 Task: Reply to email with the signature Dana Mitchell with the subject 'Shipping confirmation' from softage.1@softage.net with the message 'Can you provide me with a list of the project stakeholders and their roles?'
Action: Mouse moved to (1021, 262)
Screenshot: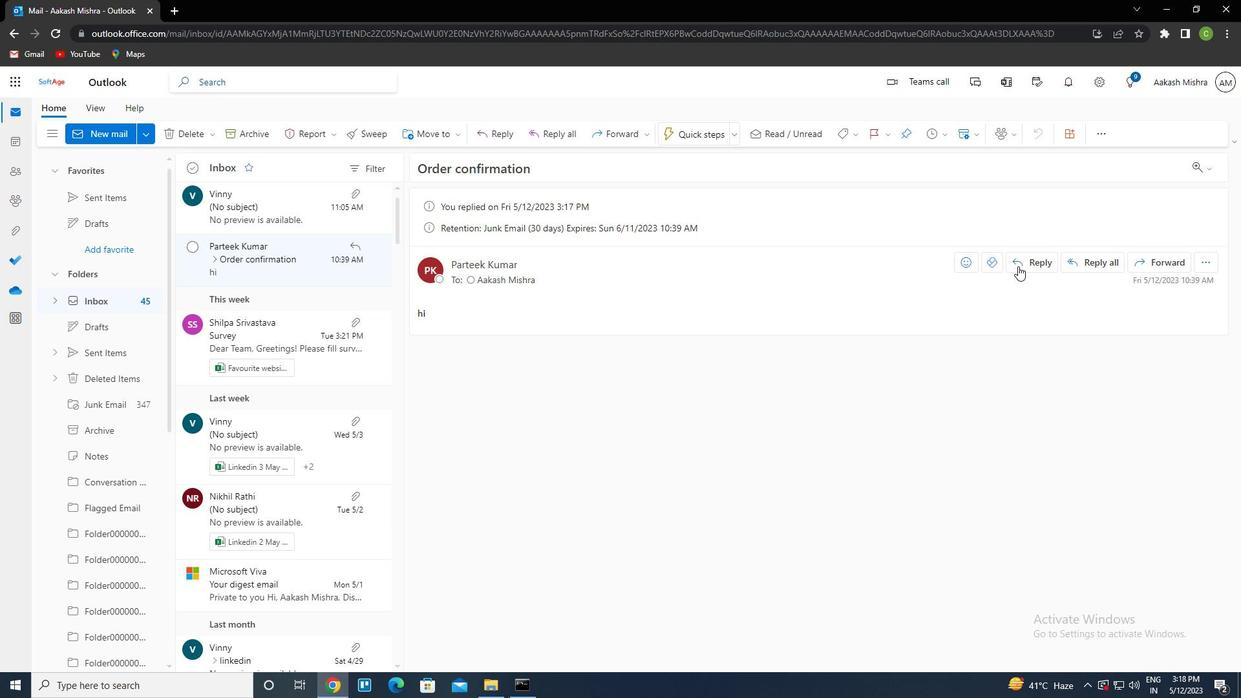 
Action: Mouse pressed left at (1021, 262)
Screenshot: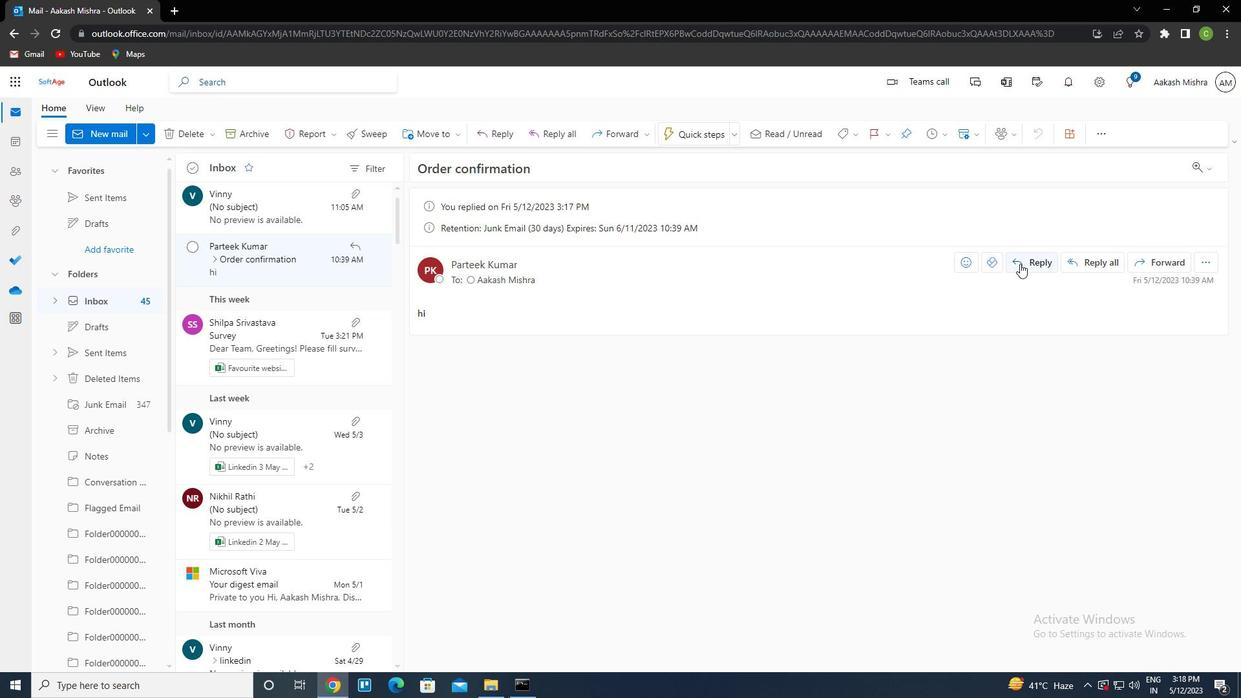 
Action: Mouse moved to (837, 138)
Screenshot: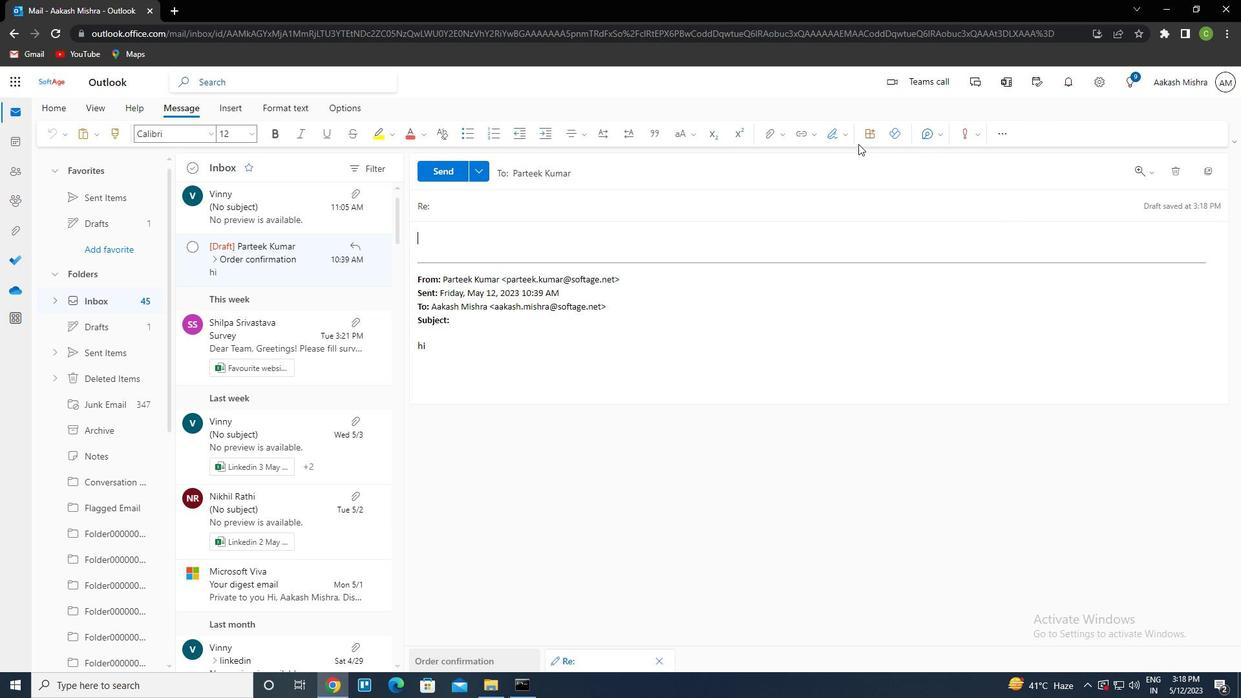 
Action: Mouse pressed left at (837, 138)
Screenshot: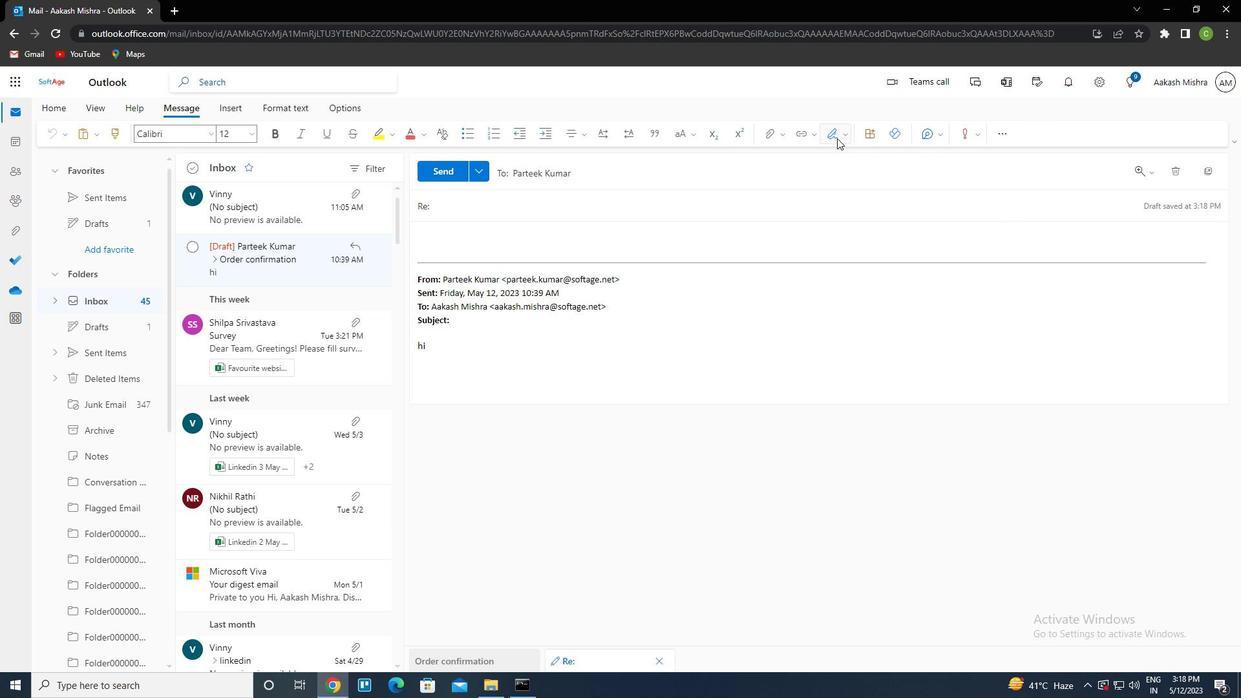 
Action: Mouse moved to (822, 186)
Screenshot: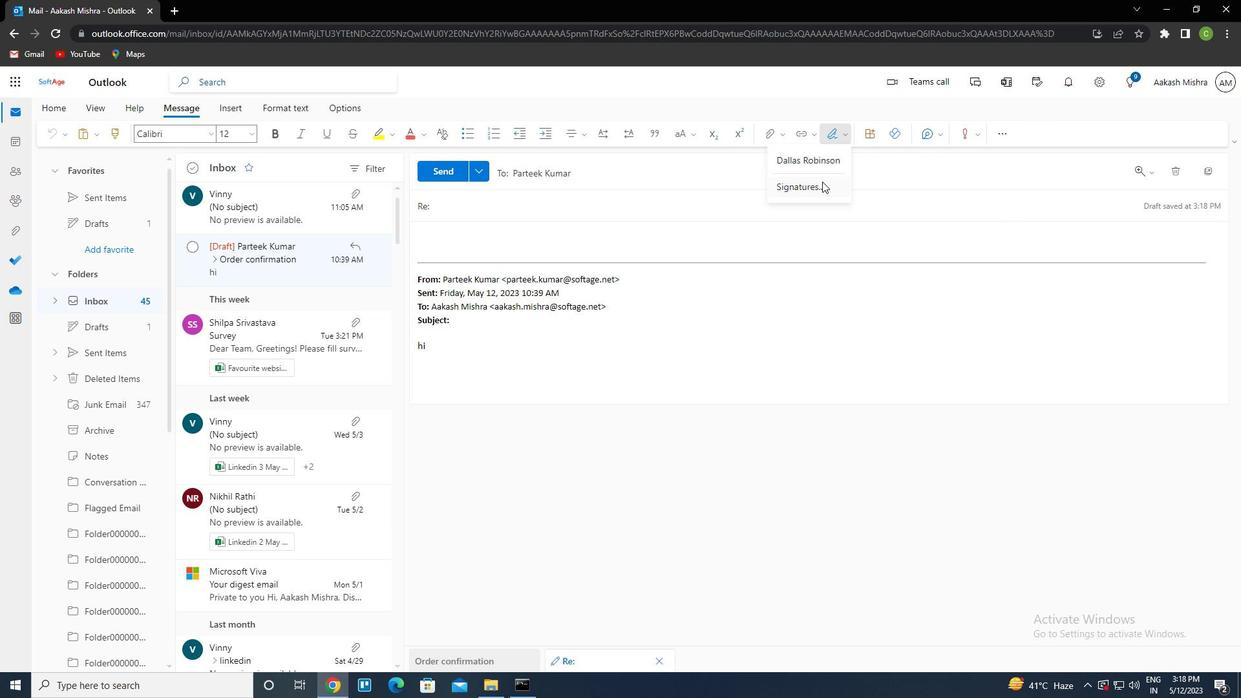 
Action: Mouse pressed left at (822, 186)
Screenshot: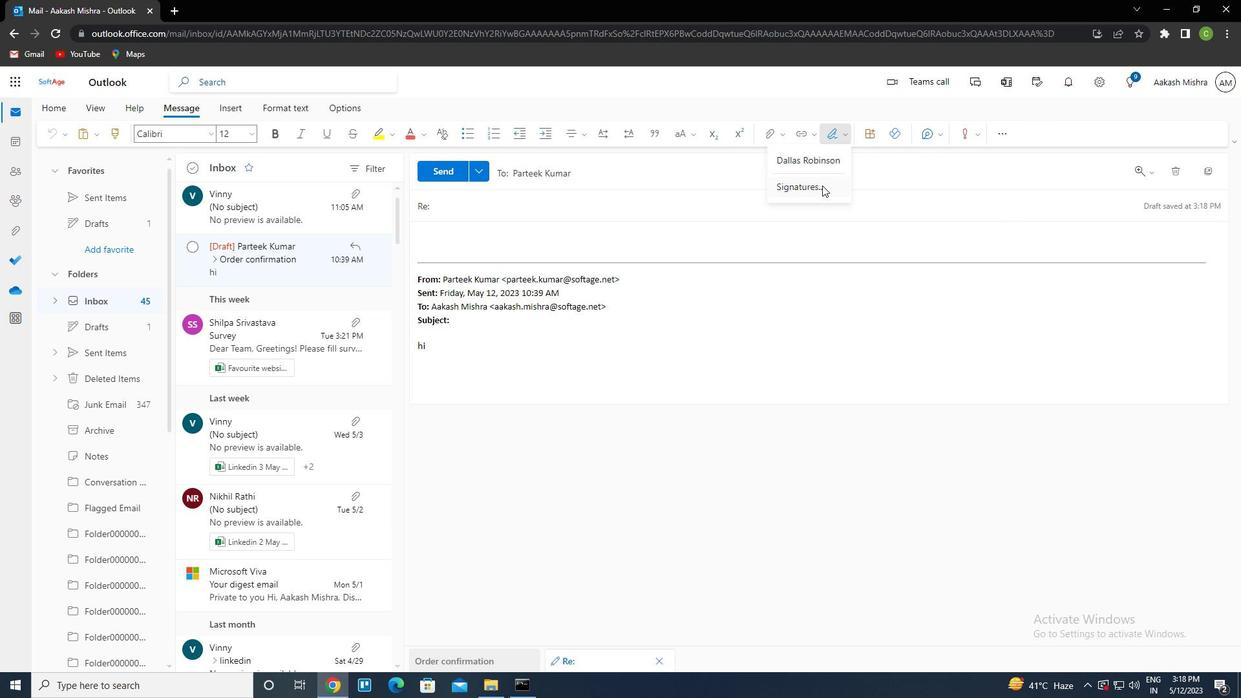 
Action: Mouse moved to (877, 240)
Screenshot: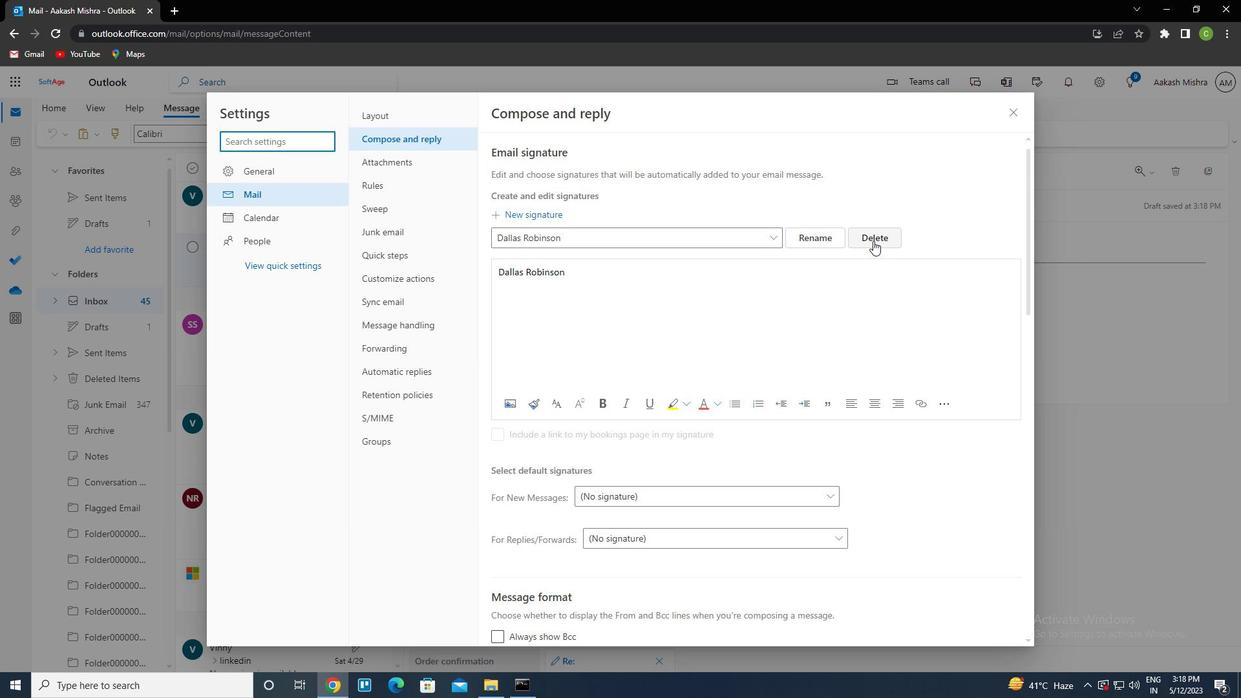 
Action: Mouse pressed left at (877, 240)
Screenshot: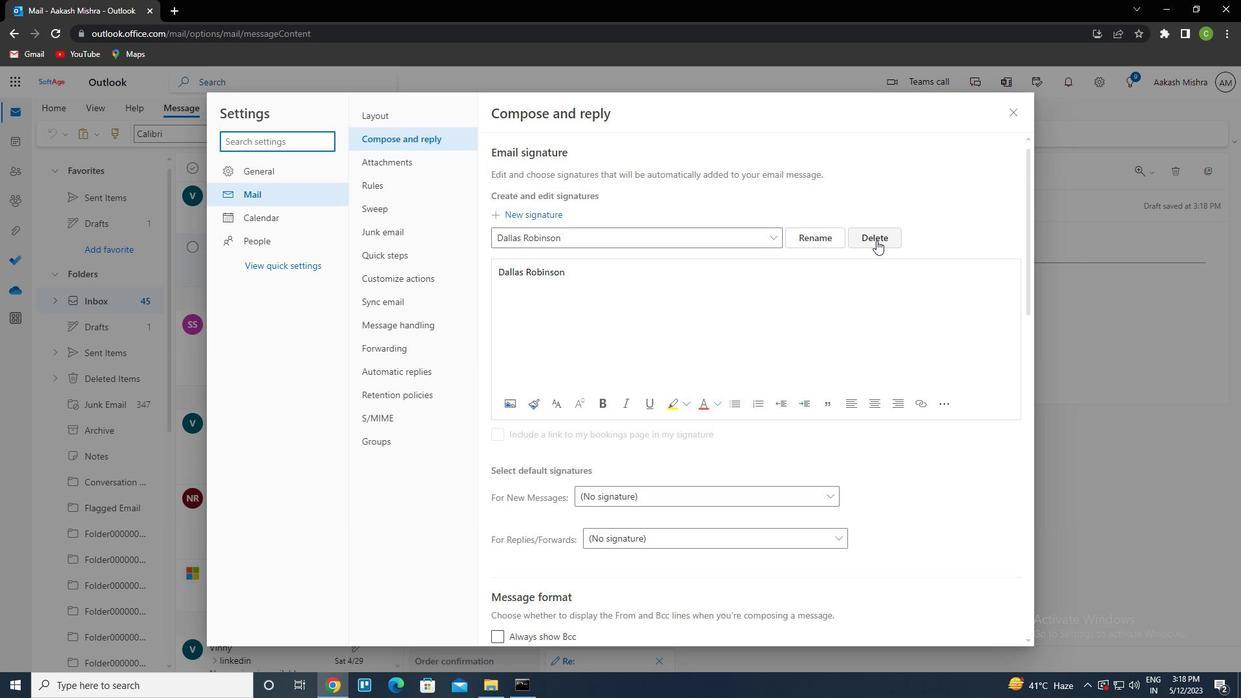 
Action: Mouse moved to (754, 238)
Screenshot: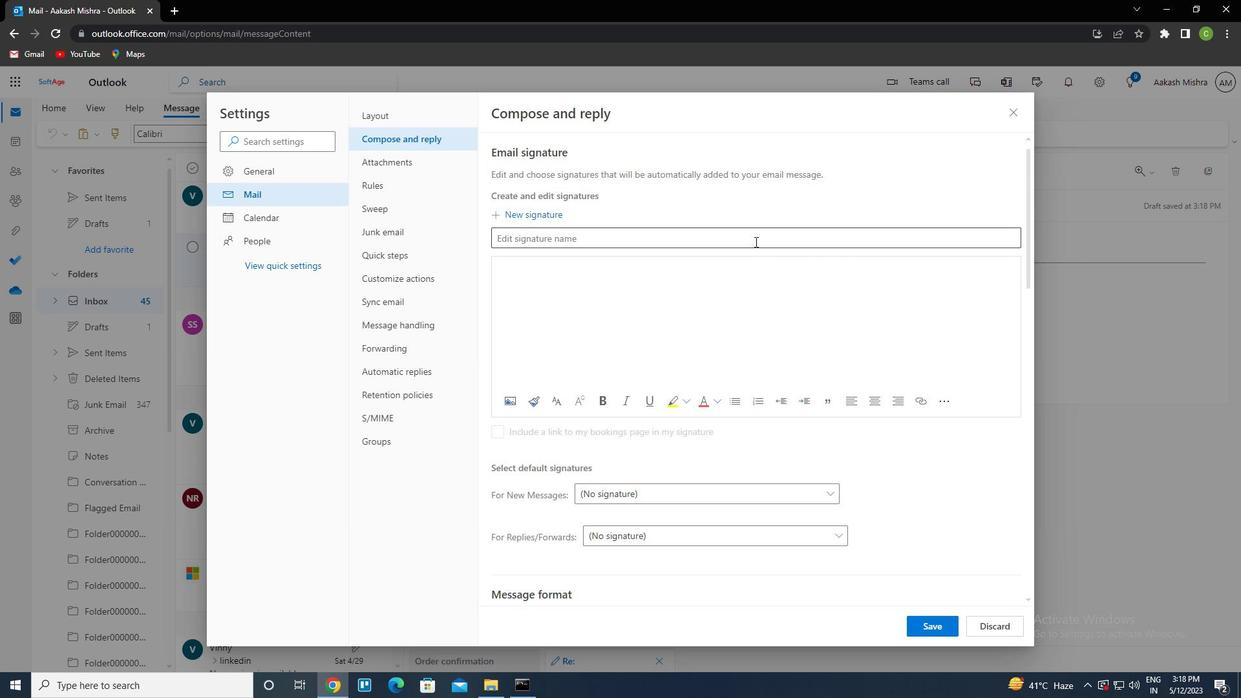 
Action: Mouse pressed left at (754, 238)
Screenshot: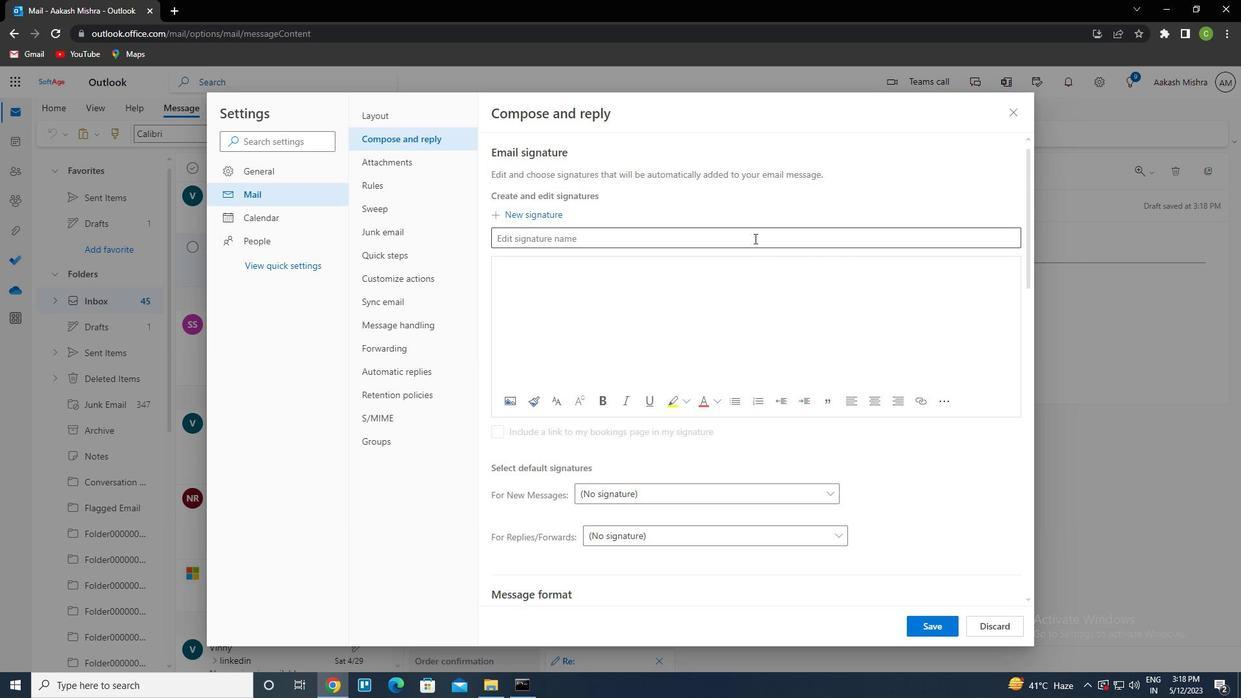 
Action: Key pressed <Key.caps_lock>d<Key.caps_lock>ana<Key.space><Key.caps_lock>m<Key.caps_lock>tchell<Key.tab><Key.caps_lock>d<Key.caps_lock>aa<Key.backspace>na<Key.space><Key.caps_lock>m<Key.caps_lock>tchell
Screenshot: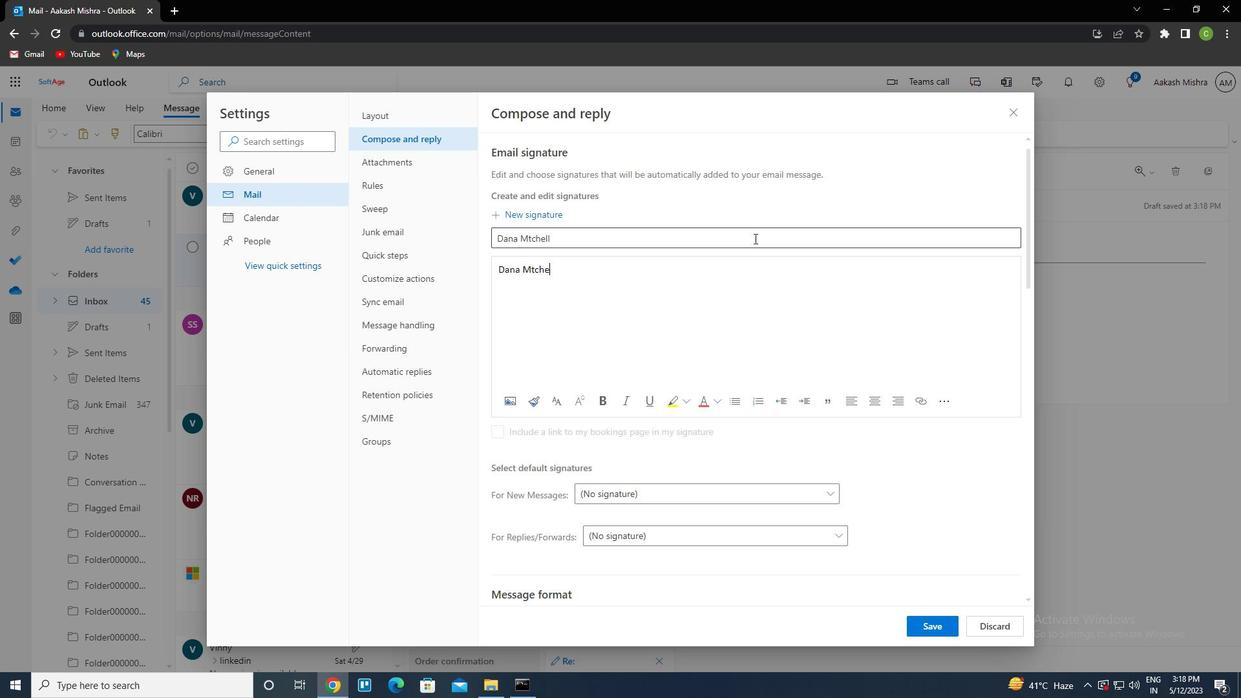 
Action: Mouse moved to (939, 629)
Screenshot: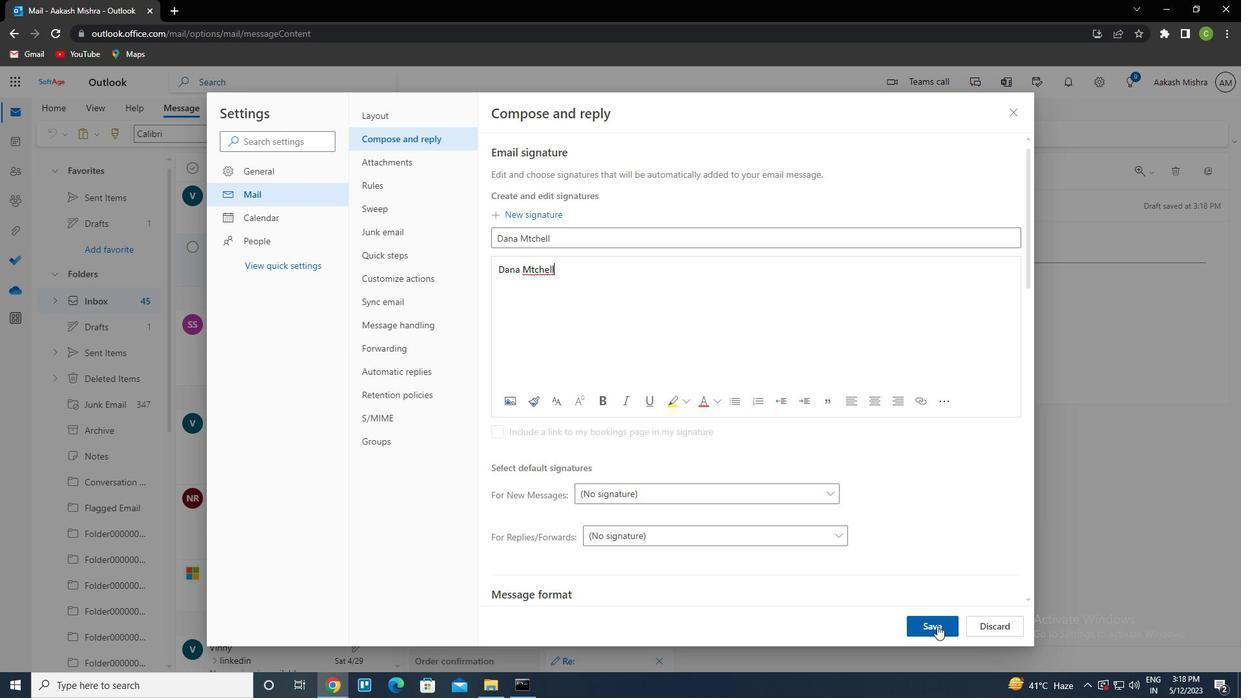 
Action: Mouse pressed left at (939, 629)
Screenshot: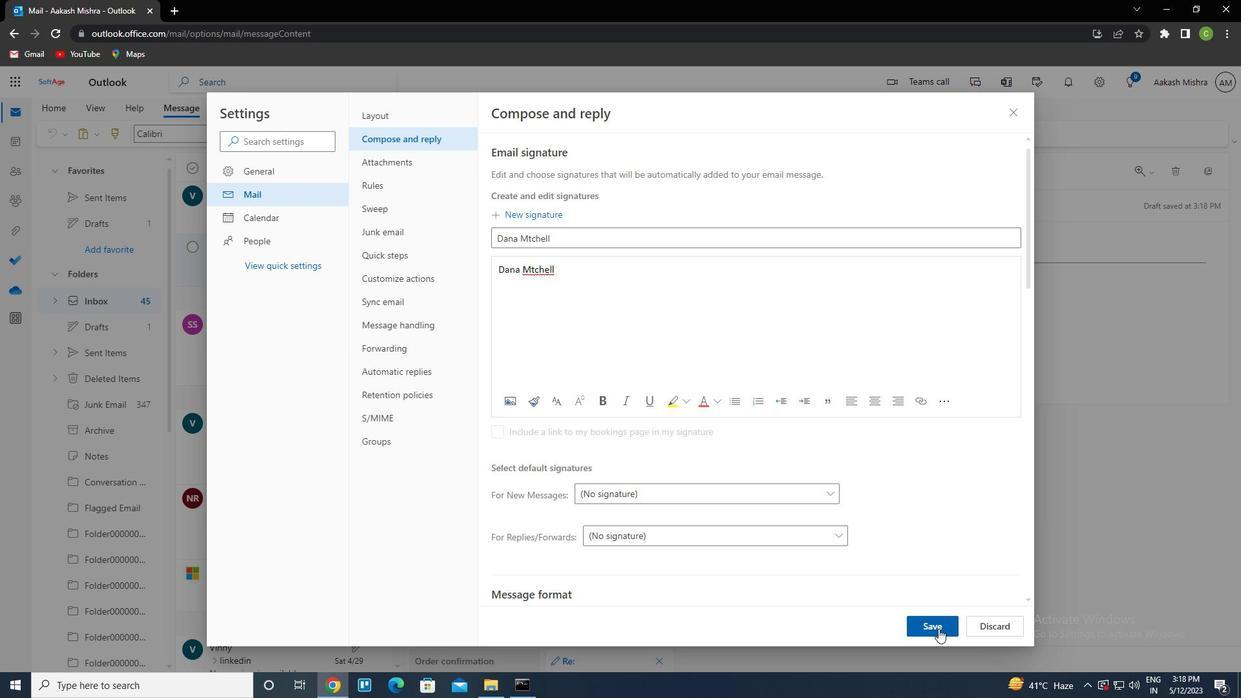 
Action: Mouse moved to (533, 271)
Screenshot: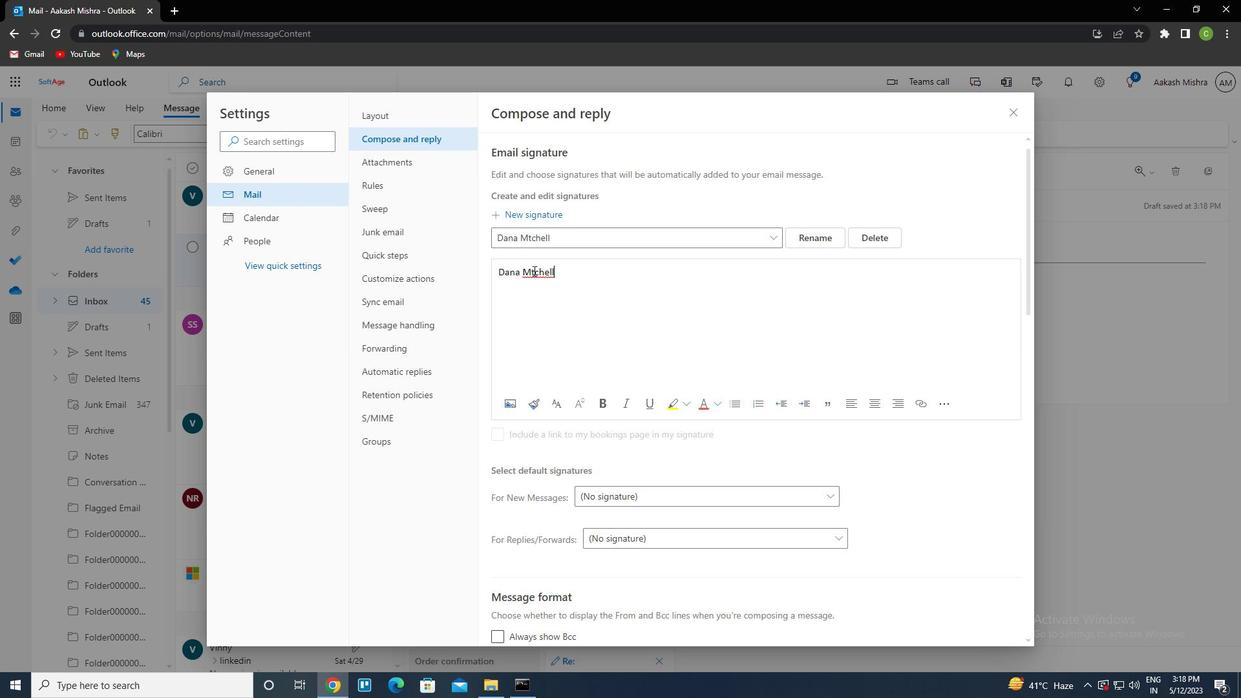 
Action: Mouse pressed left at (533, 271)
Screenshot: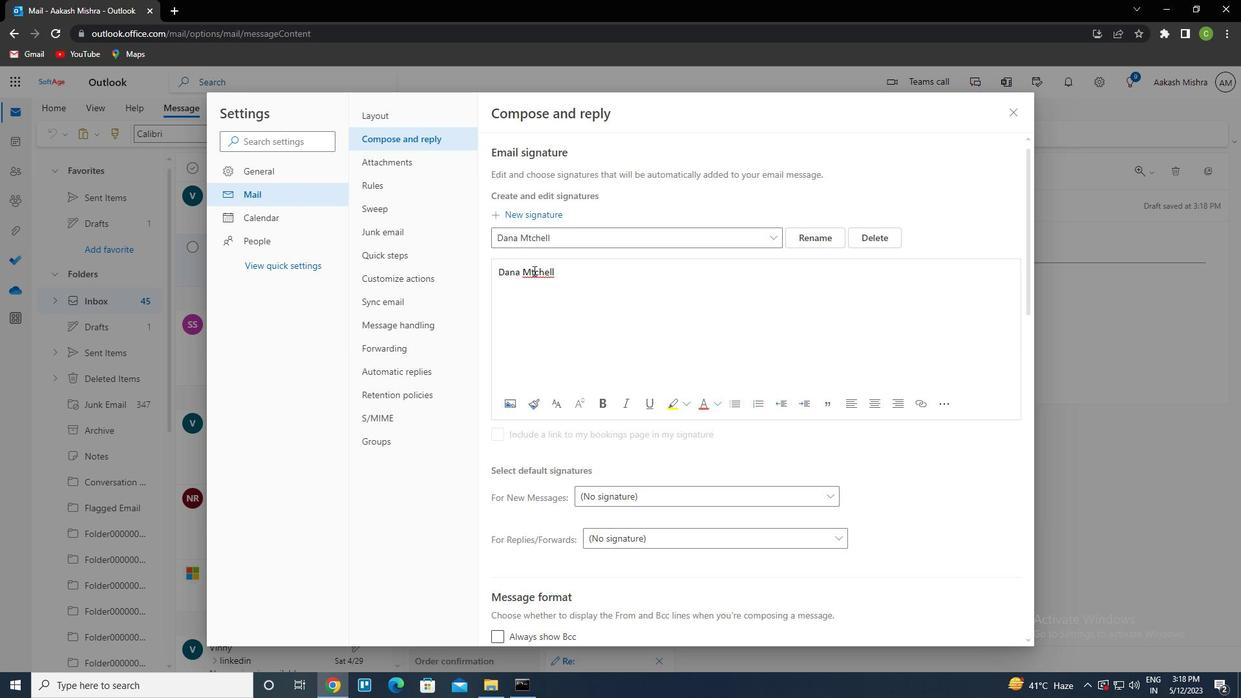 
Action: Mouse moved to (610, 311)
Screenshot: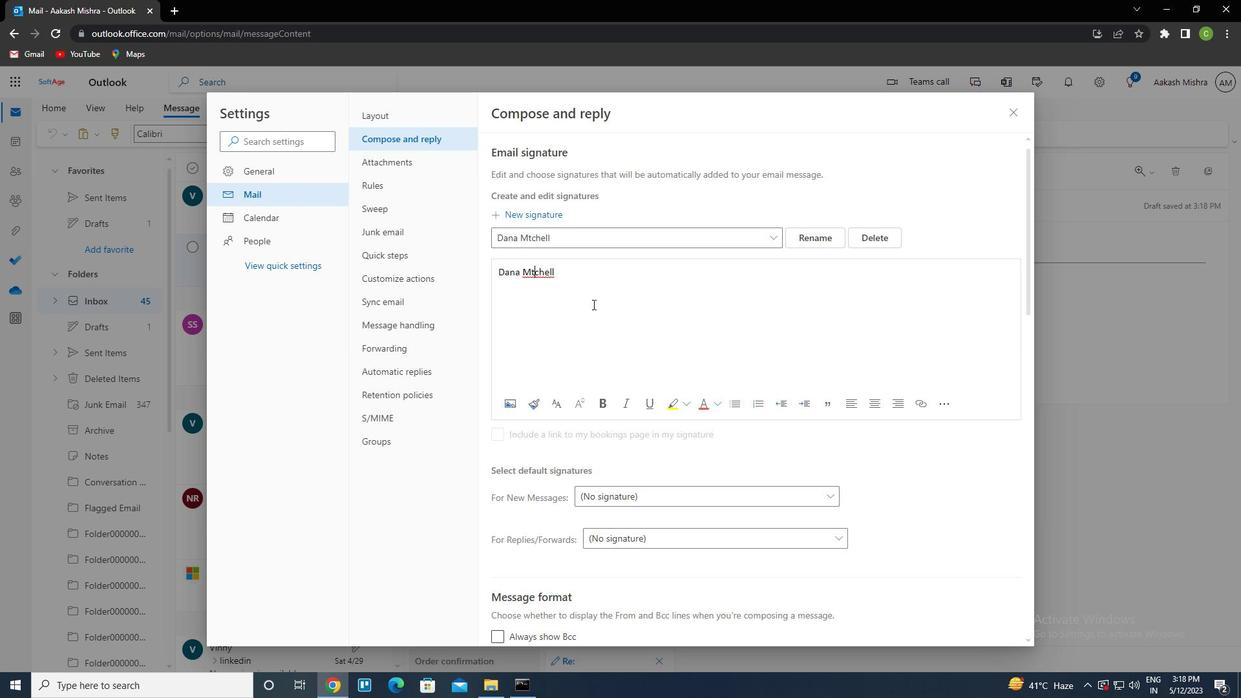 
Action: Key pressed <Key.left>i
Screenshot: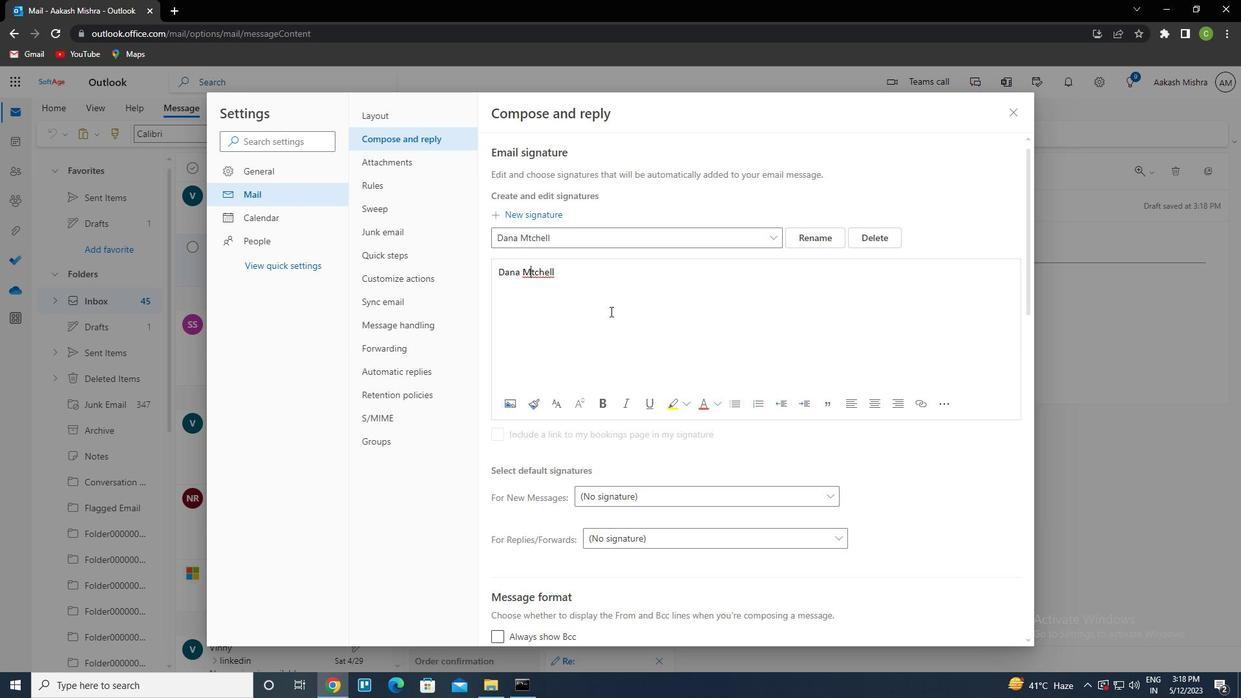 
Action: Mouse moved to (530, 233)
Screenshot: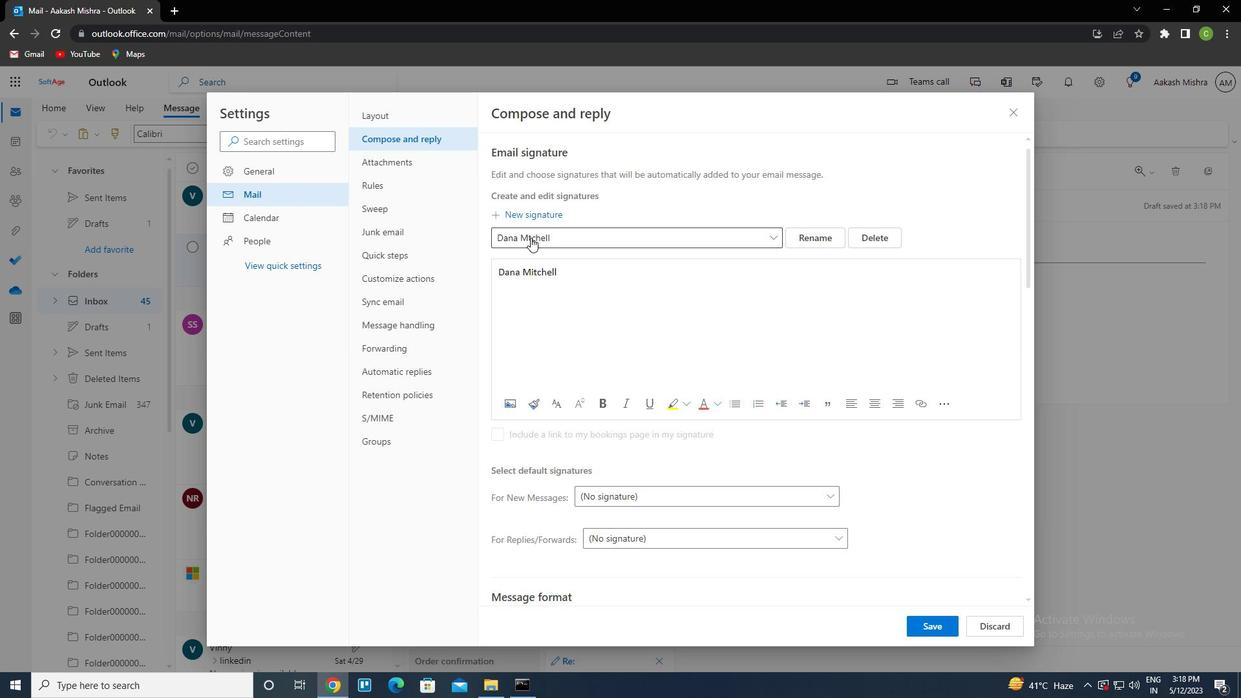 
Action: Mouse pressed left at (530, 233)
Screenshot: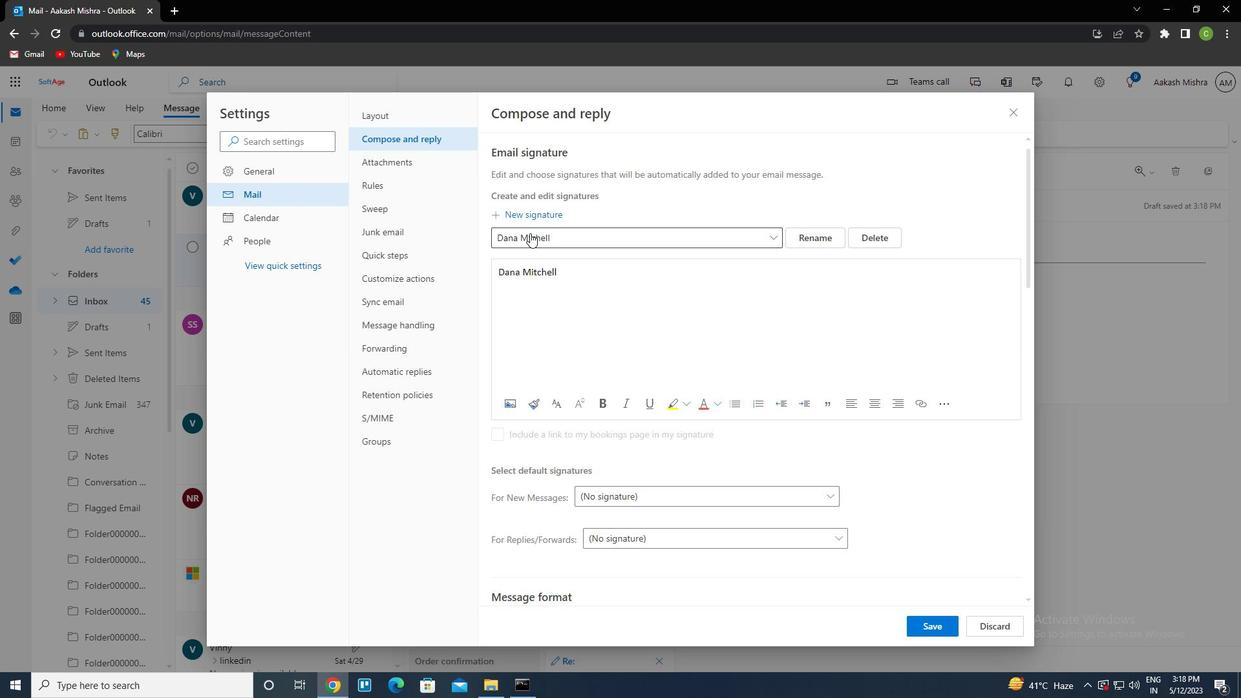 
Action: Mouse moved to (527, 234)
Screenshot: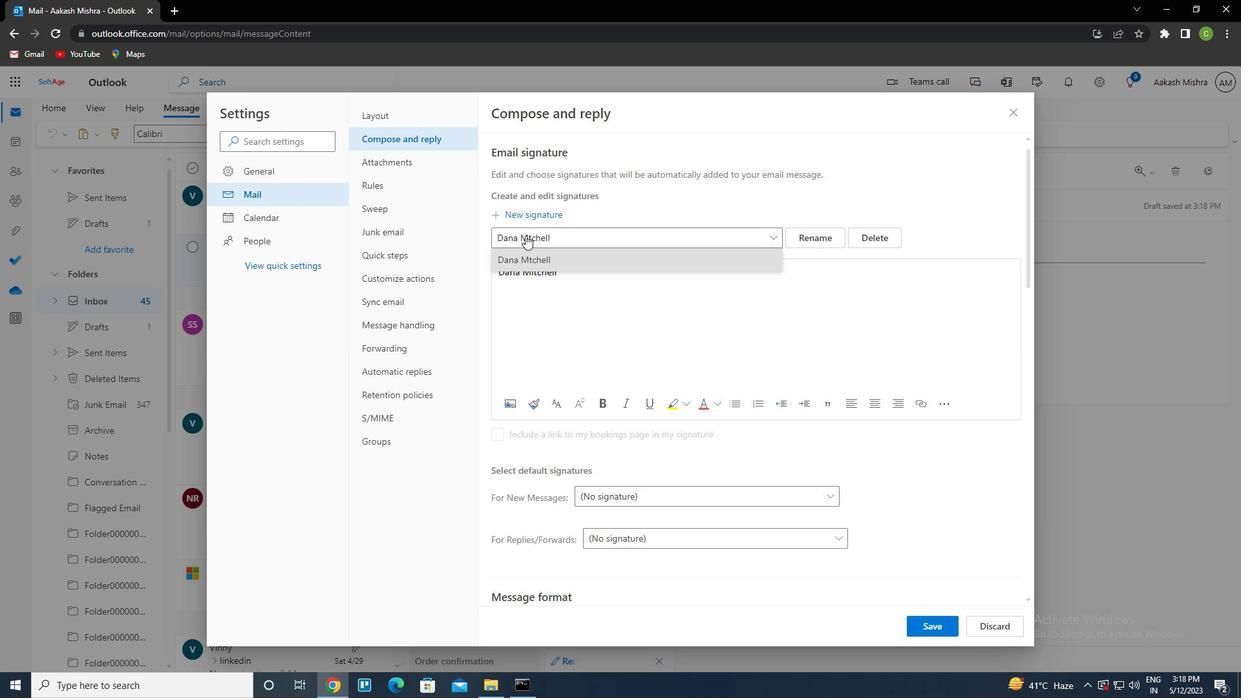 
Action: Mouse pressed left at (527, 234)
Screenshot: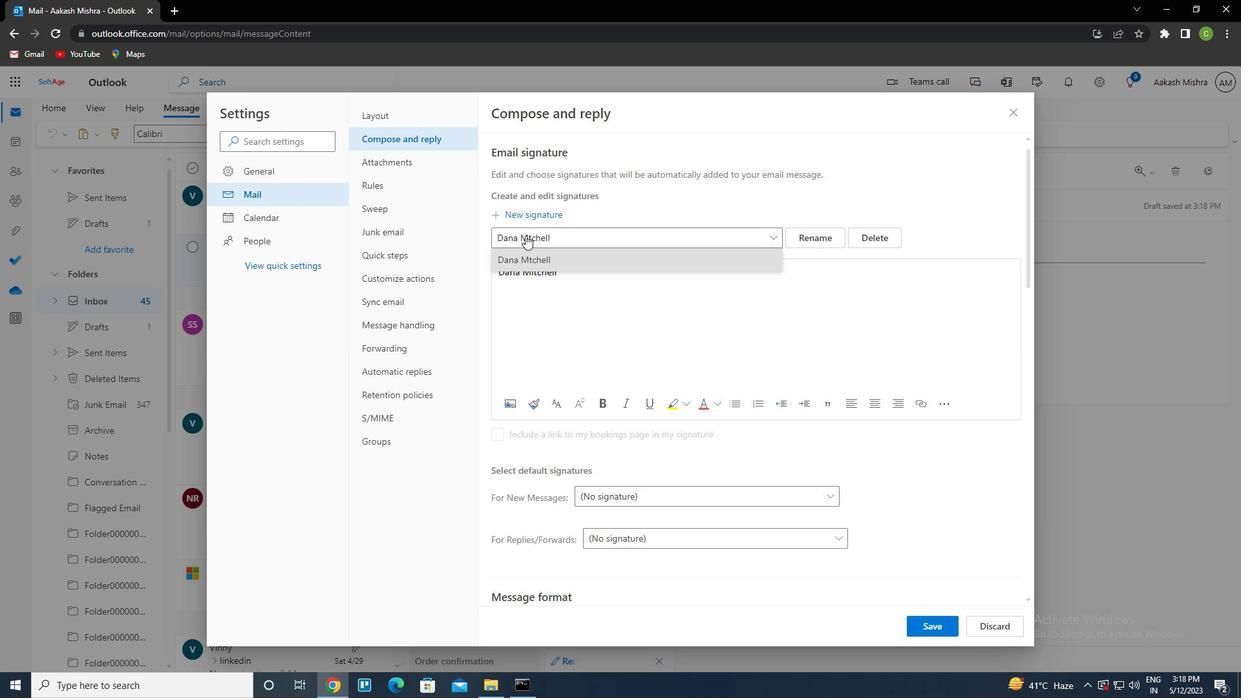 
Action: Mouse moved to (534, 234)
Screenshot: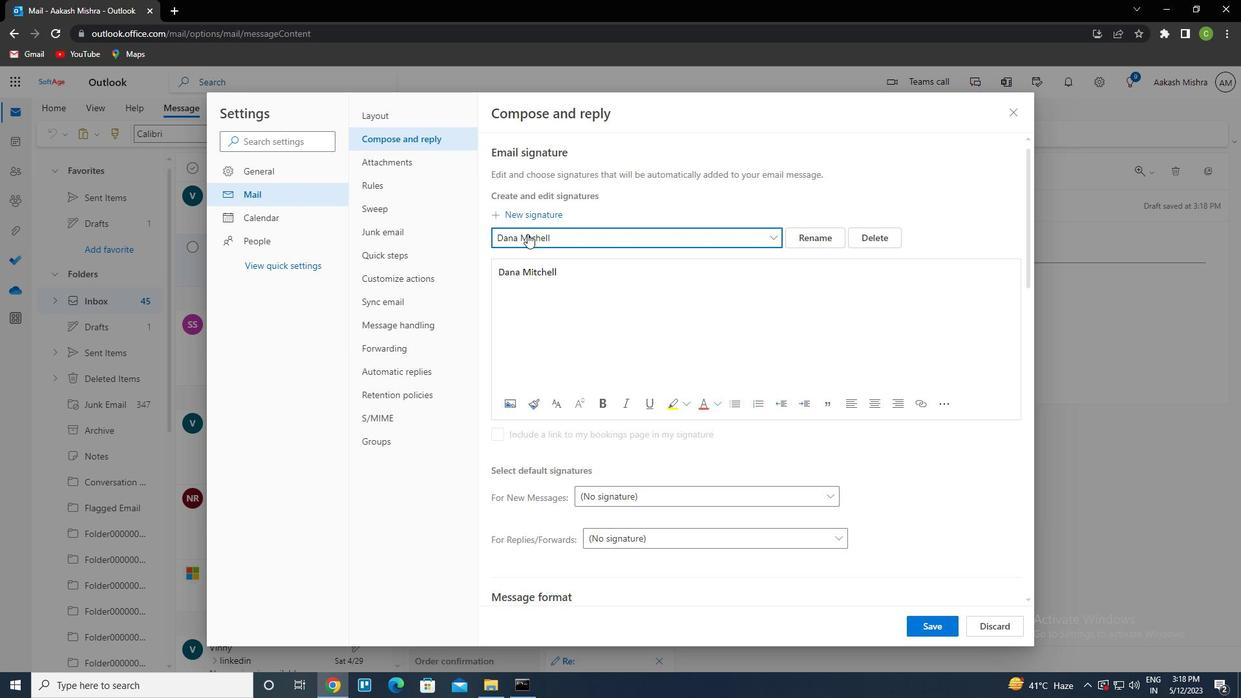 
Action: Mouse pressed left at (534, 234)
Screenshot: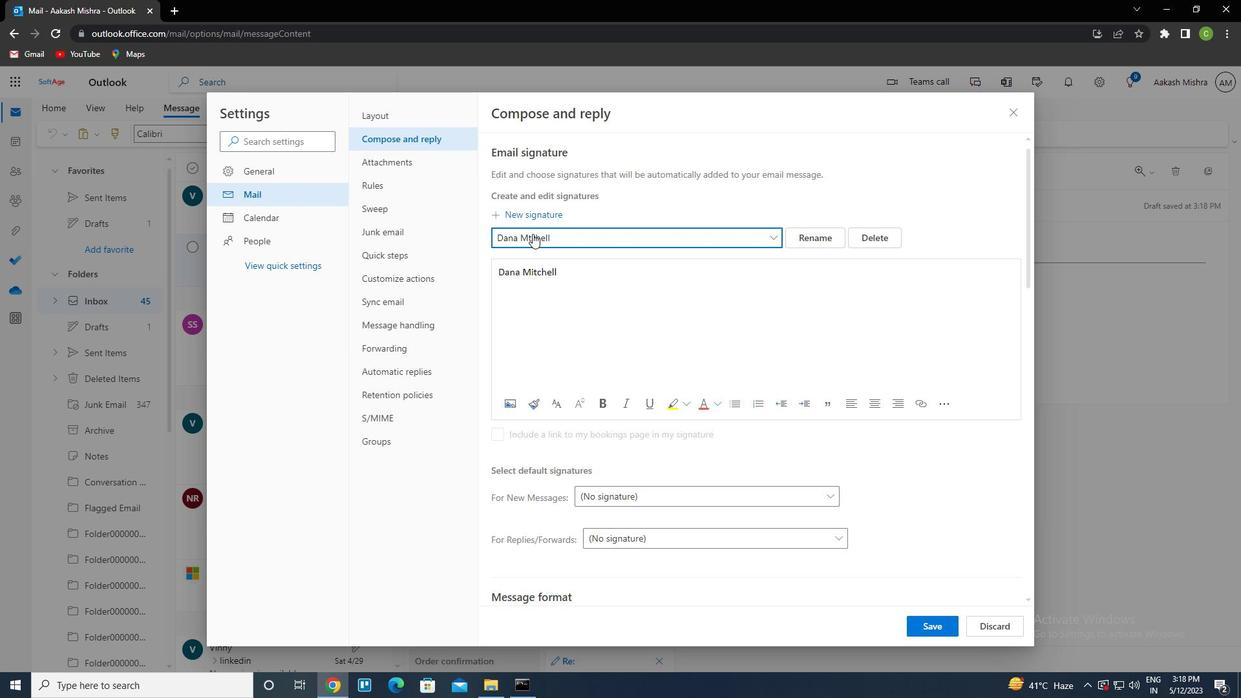 
Action: Mouse pressed left at (534, 234)
Screenshot: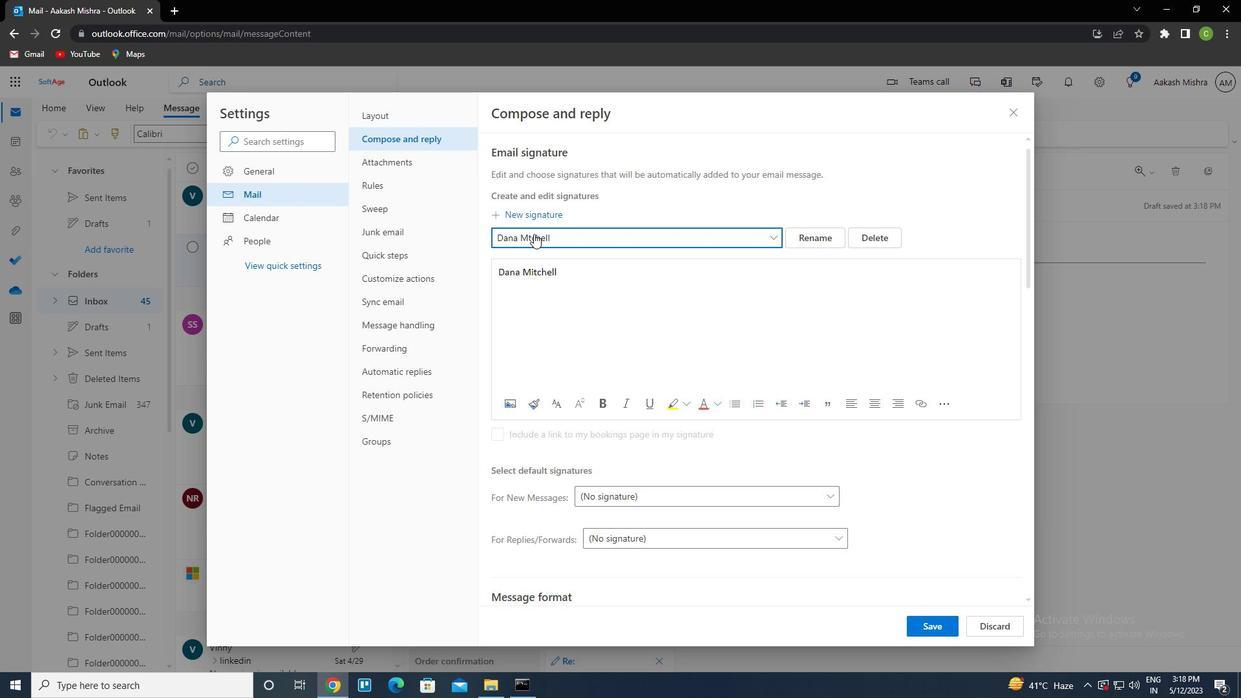 
Action: Mouse moved to (556, 229)
Screenshot: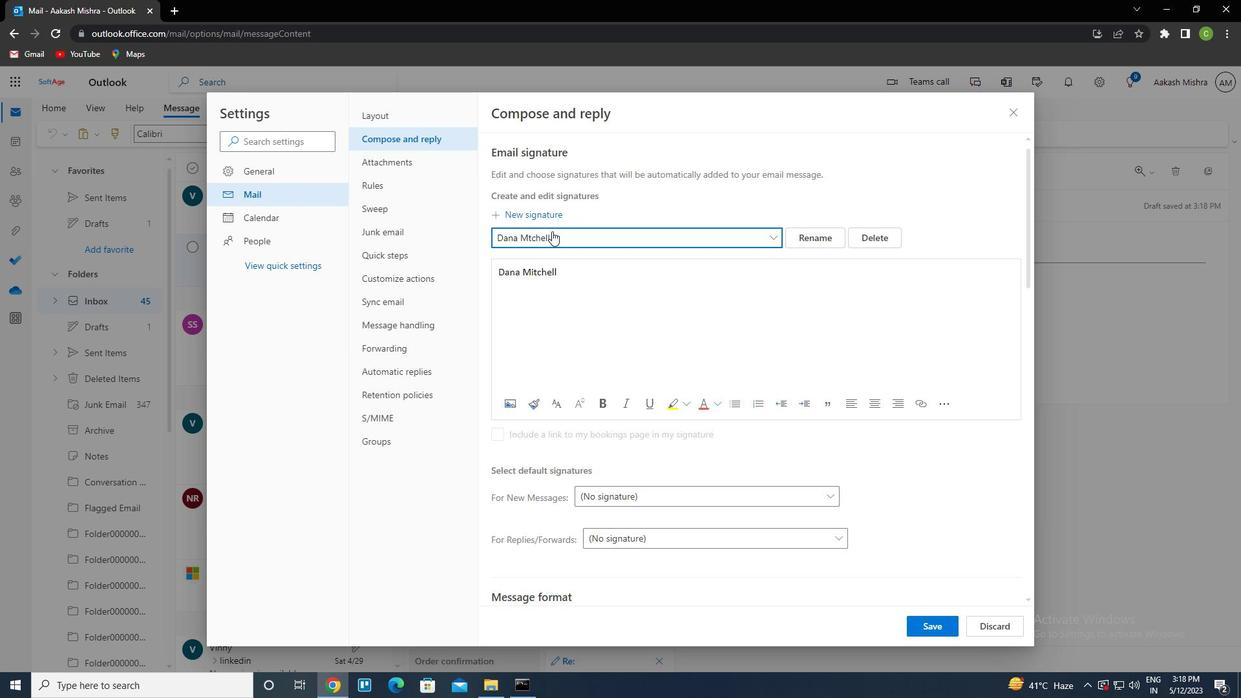 
Action: Mouse pressed left at (556, 229)
Screenshot: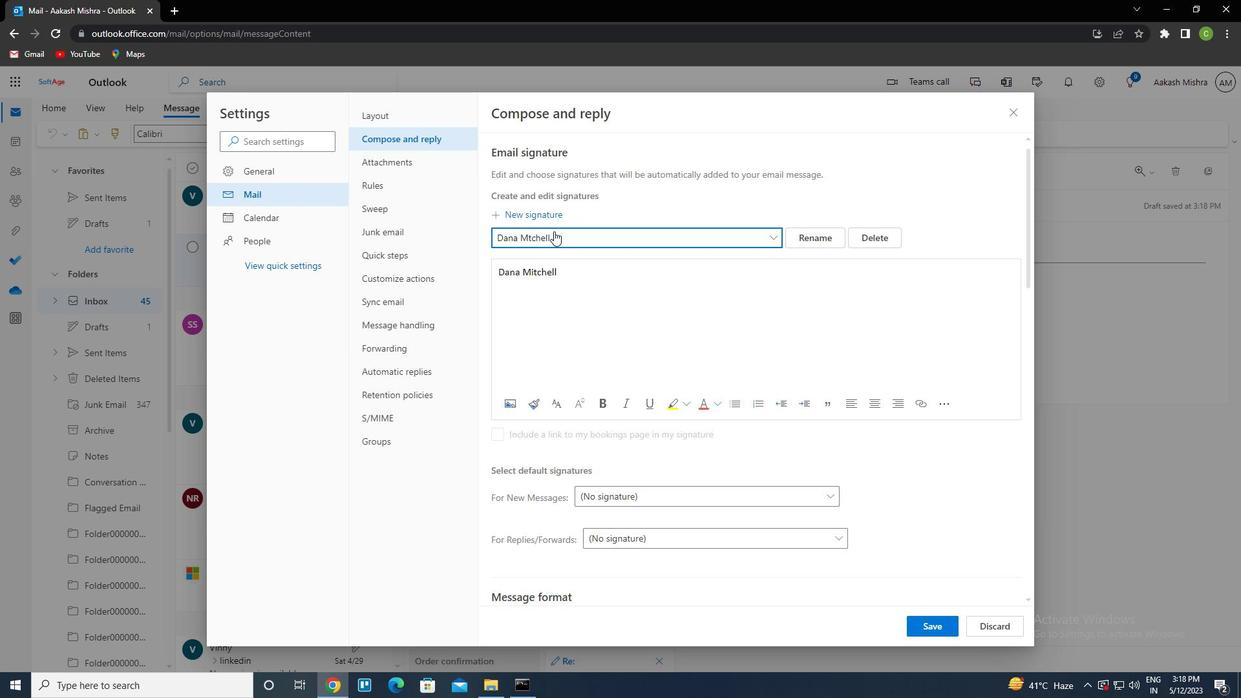 
Action: Mouse moved to (656, 233)
Screenshot: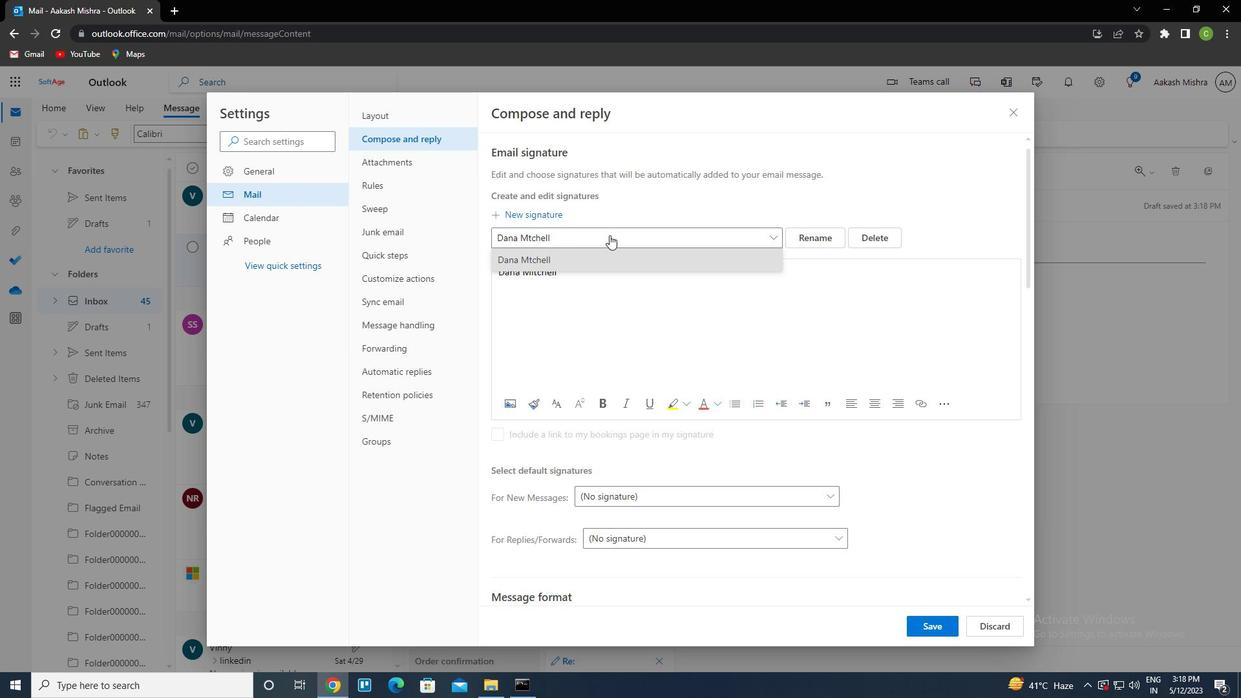
Action: Mouse pressed left at (656, 233)
Screenshot: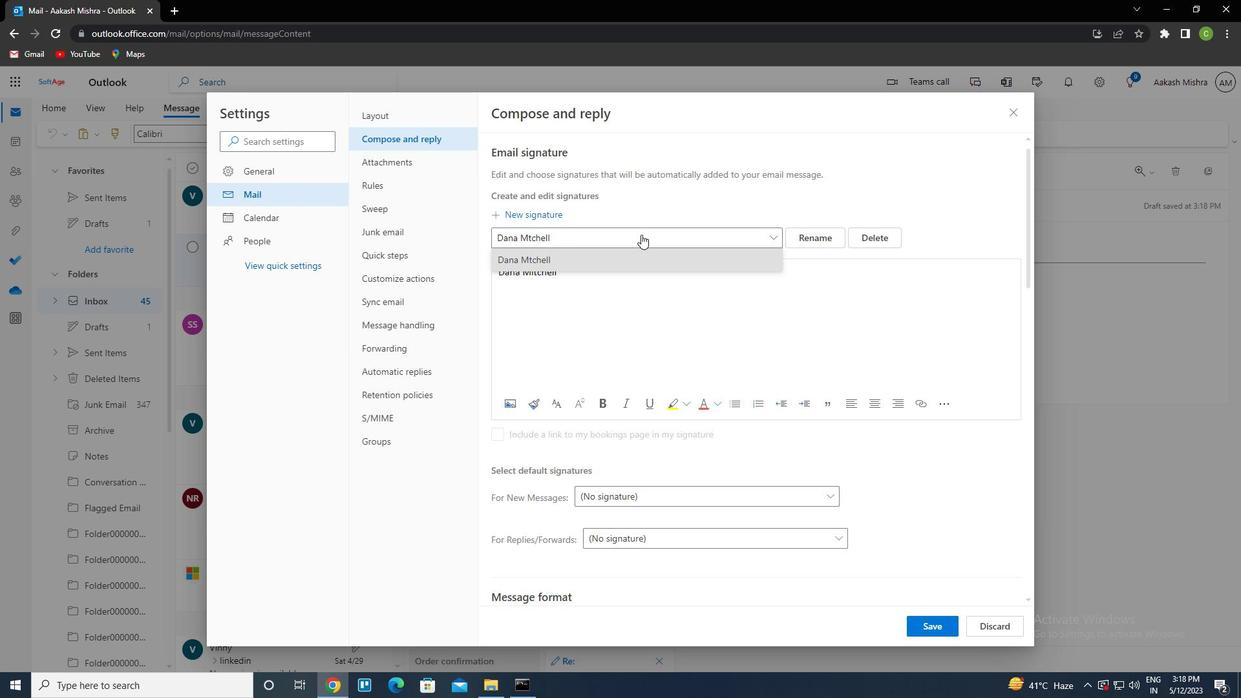 
Action: Mouse moved to (587, 229)
Screenshot: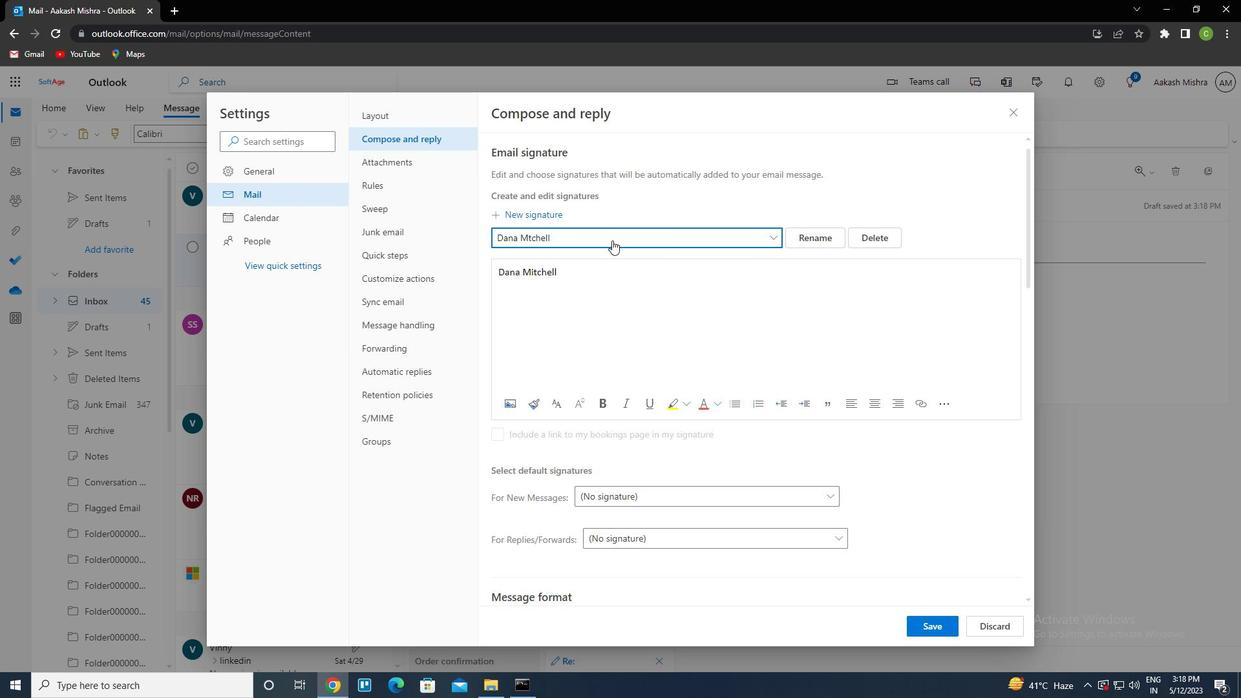 
Action: Mouse pressed left at (587, 229)
Screenshot: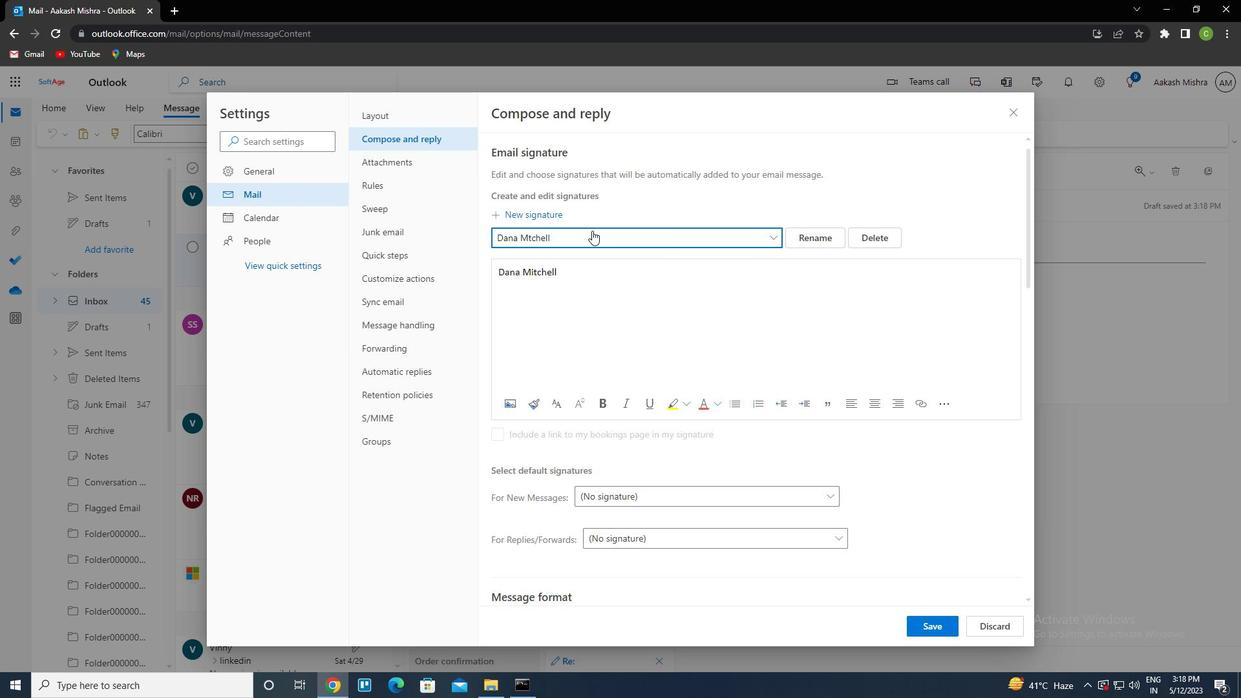 
Action: Mouse moved to (560, 258)
Screenshot: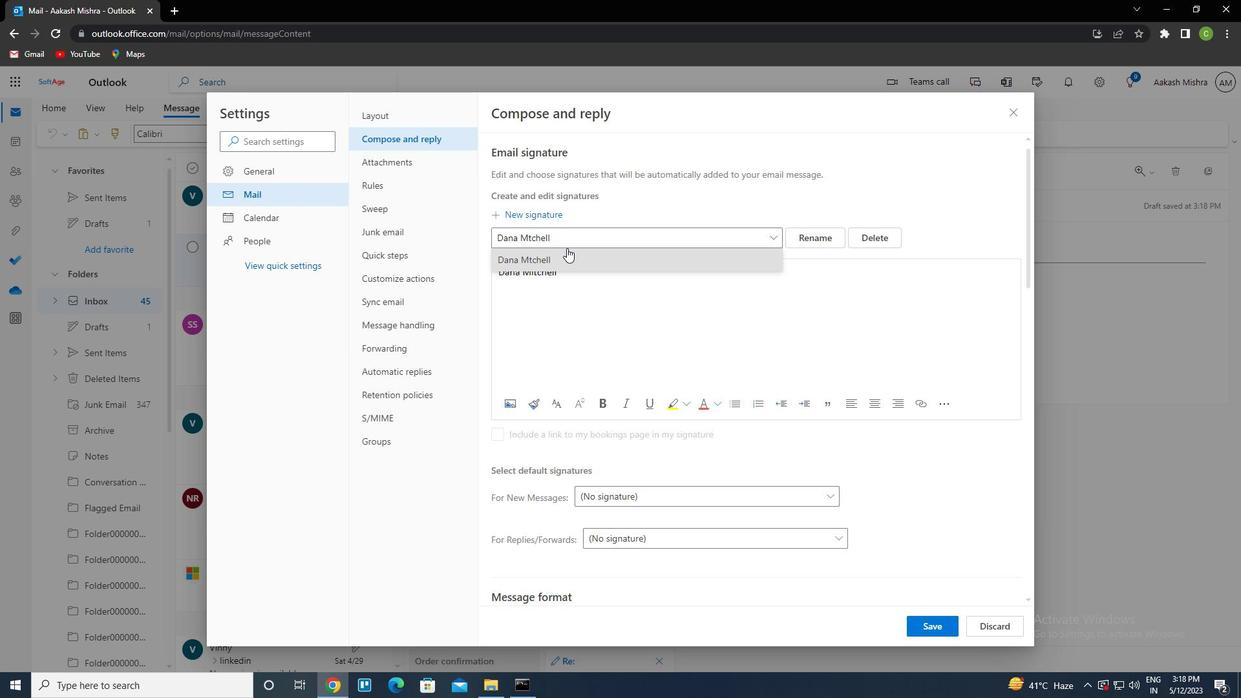 
Action: Mouse pressed left at (560, 258)
Screenshot: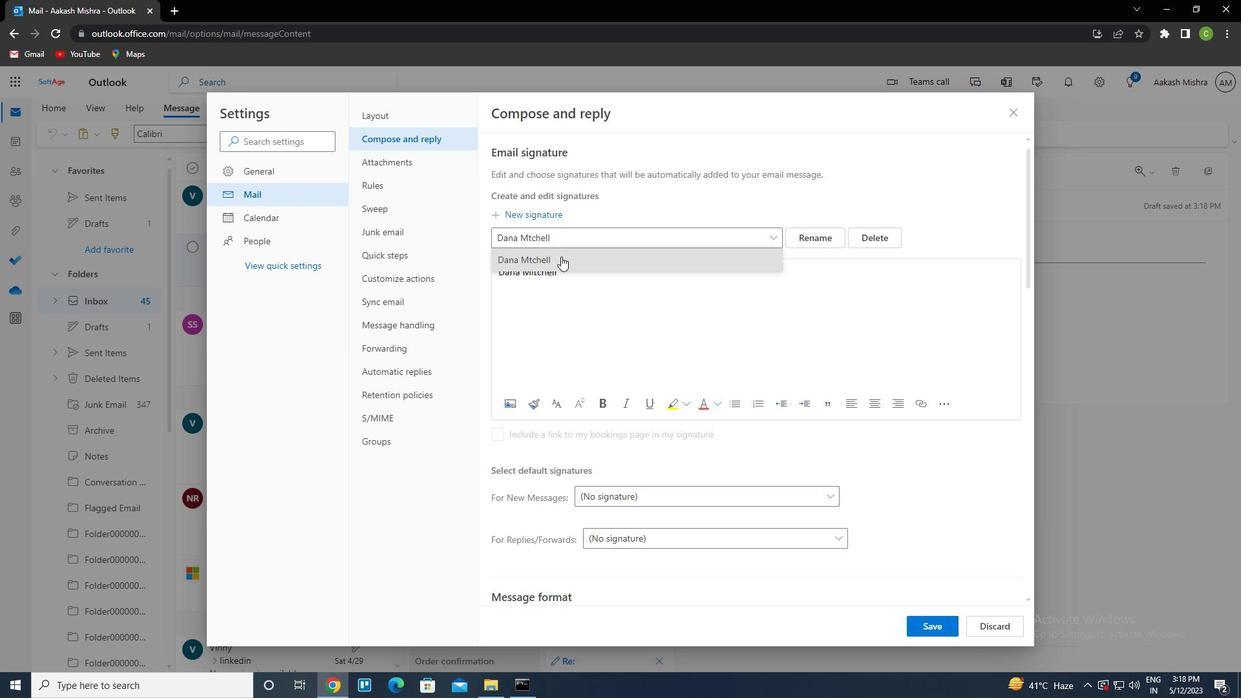 
Action: Mouse moved to (533, 234)
Screenshot: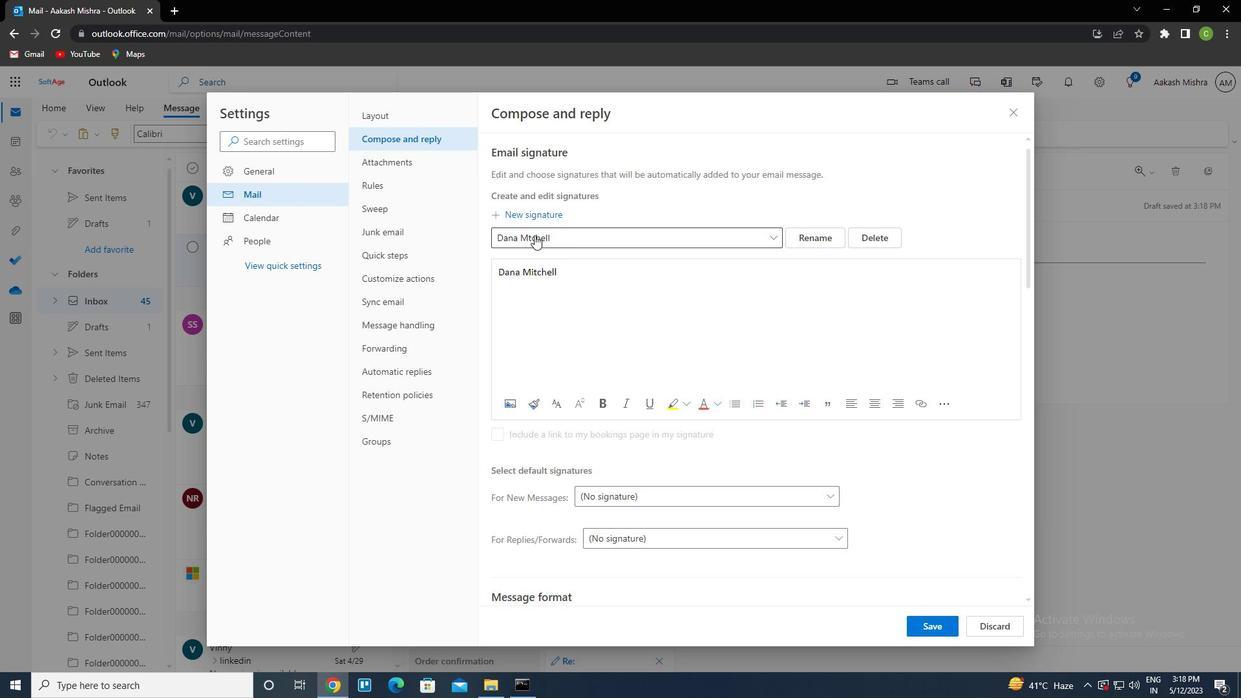 
Action: Mouse pressed left at (533, 234)
Screenshot: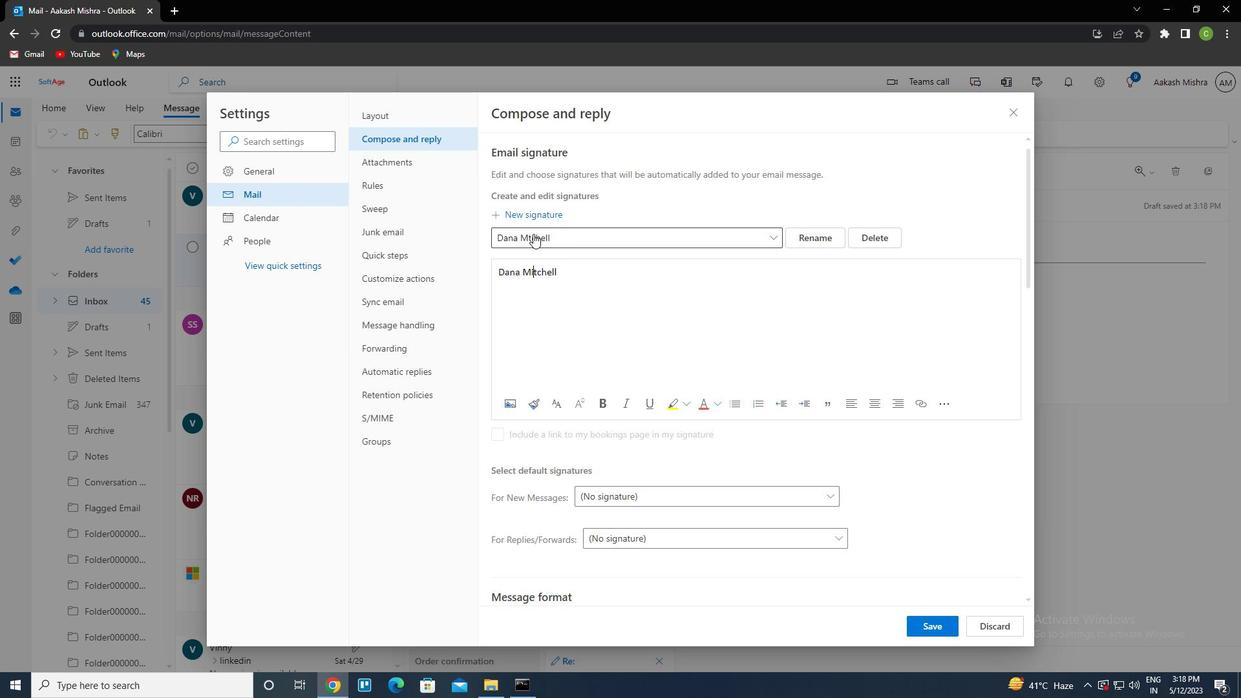 
Action: Mouse moved to (820, 236)
Screenshot: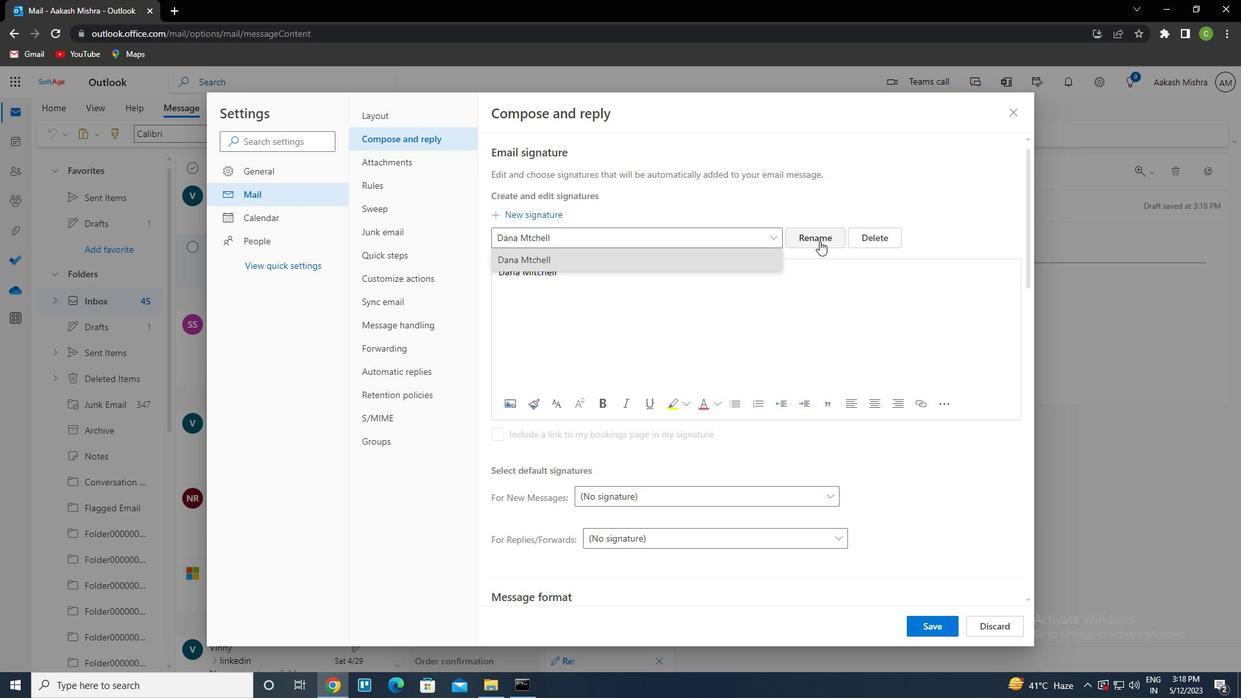 
Action: Mouse pressed left at (820, 236)
Screenshot: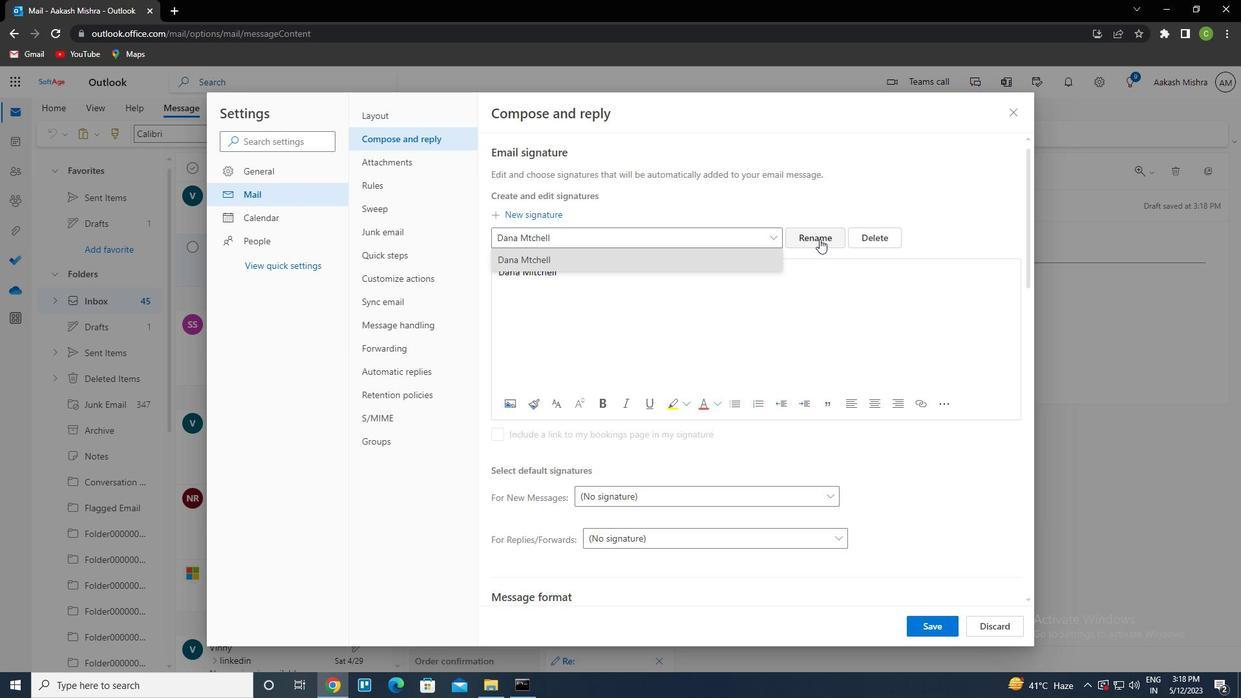 
Action: Mouse moved to (529, 260)
Screenshot: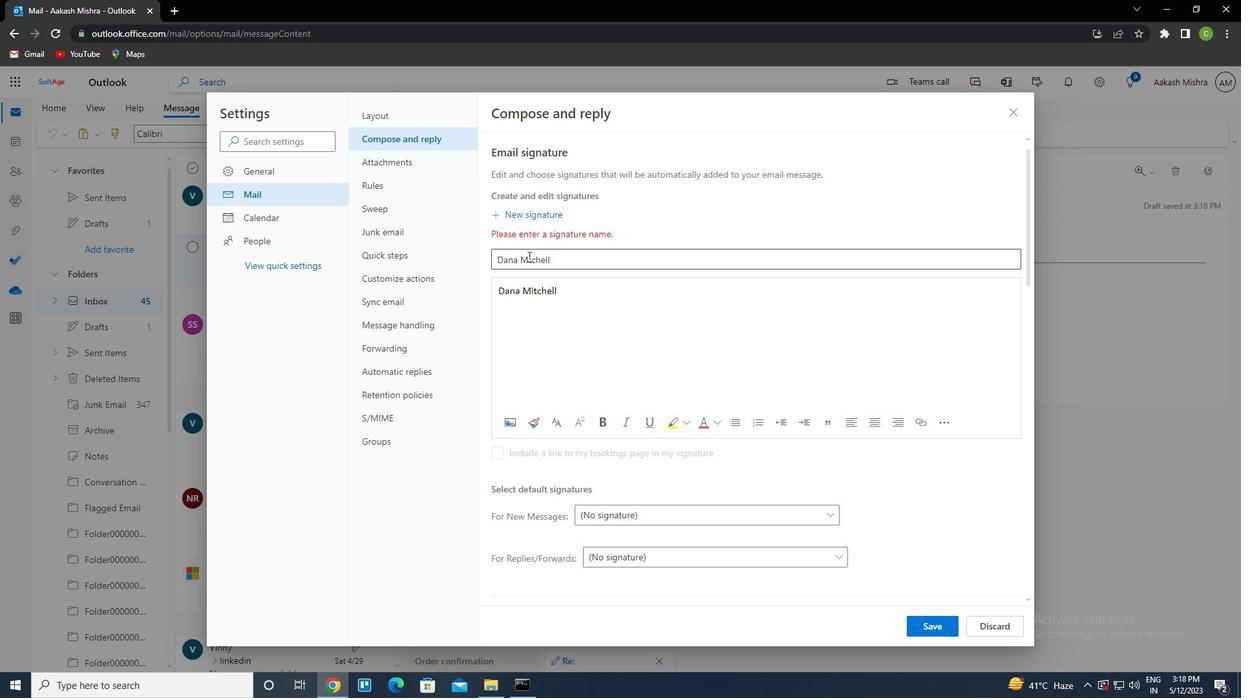 
Action: Mouse pressed left at (529, 260)
Screenshot: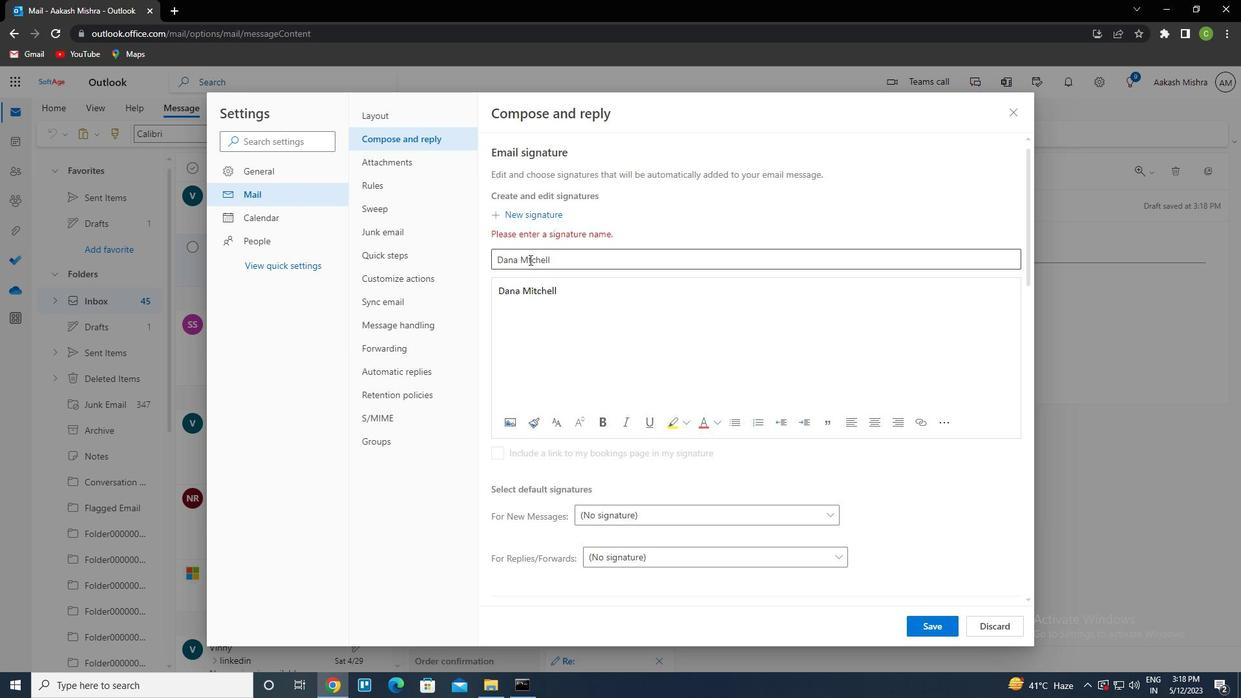 
Action: Mouse moved to (545, 260)
Screenshot: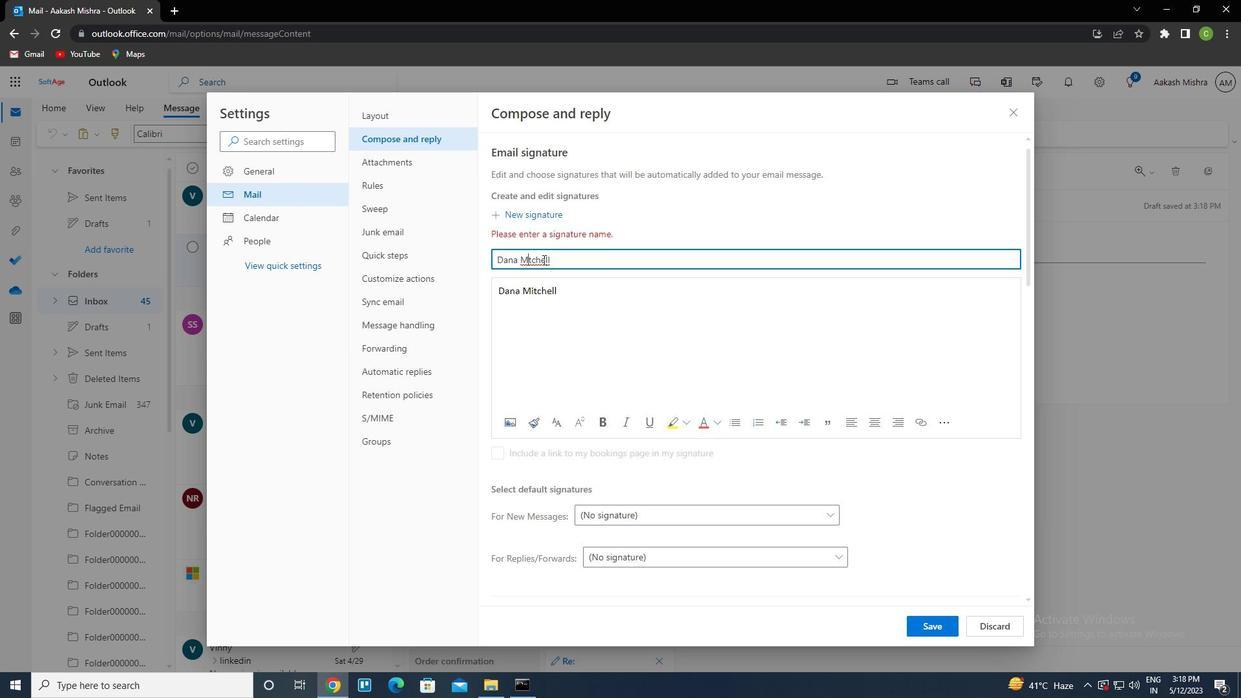
Action: Key pressed i
Screenshot: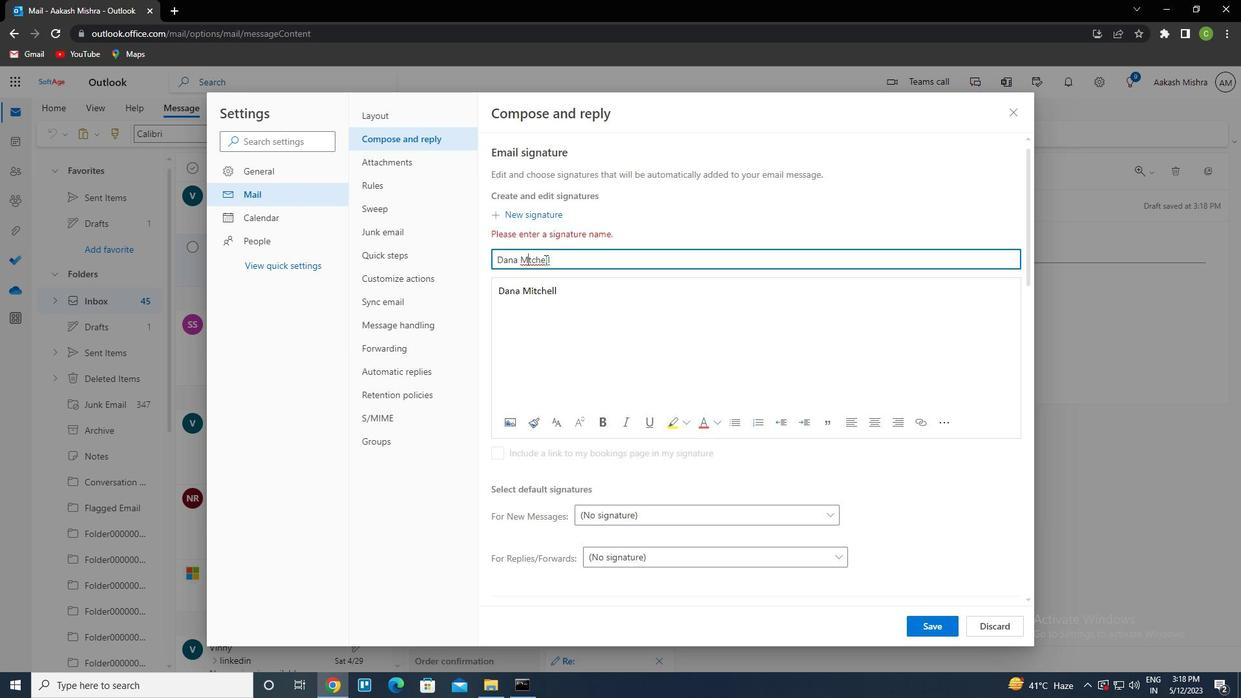 
Action: Mouse moved to (936, 619)
Screenshot: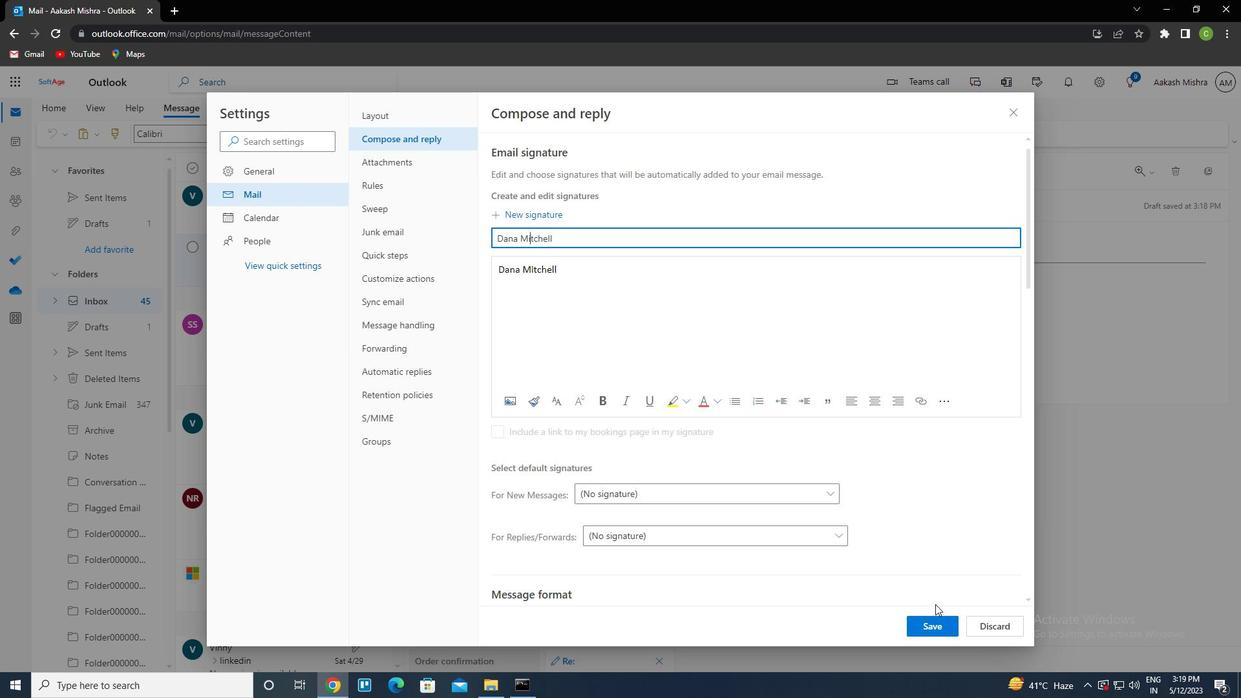 
Action: Mouse pressed left at (936, 619)
Screenshot: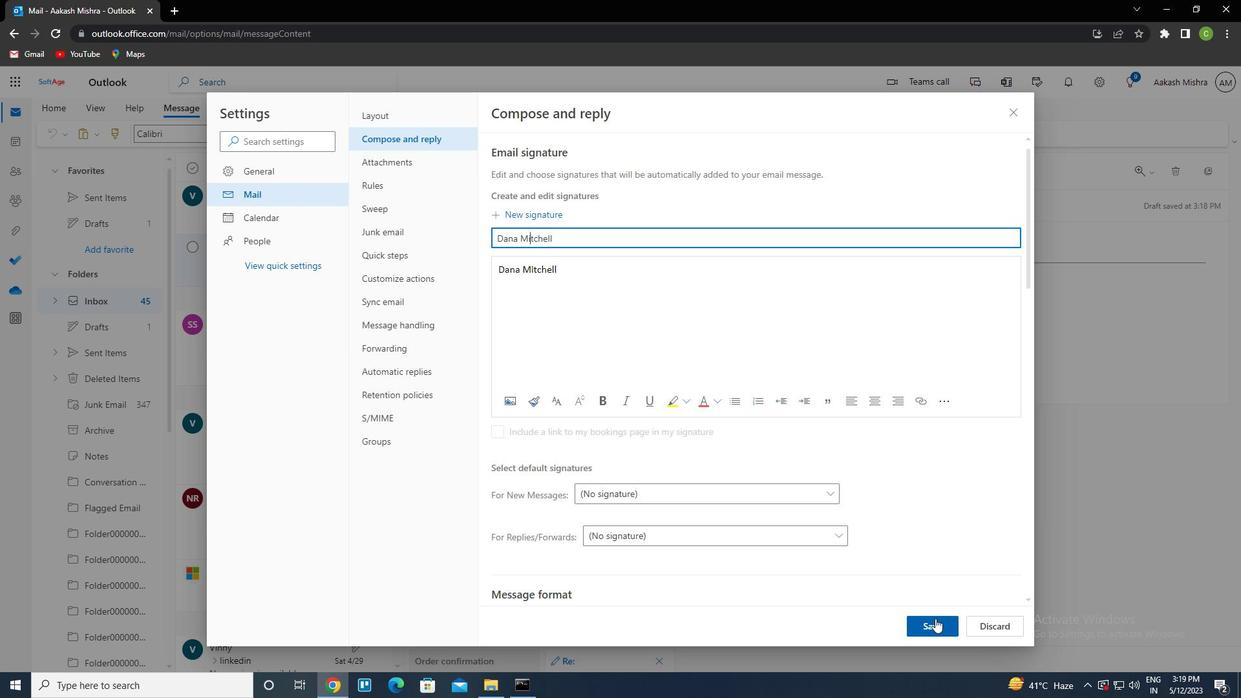 
Action: Mouse moved to (1014, 109)
Screenshot: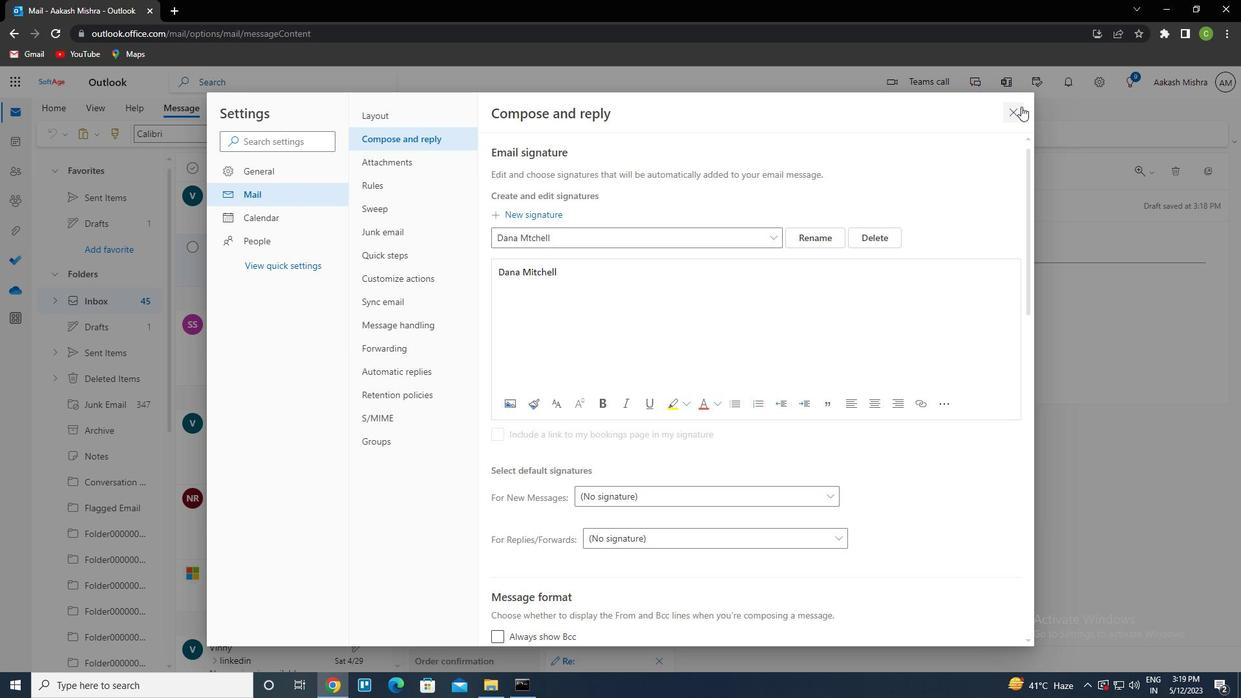 
Action: Mouse pressed left at (1014, 109)
Screenshot: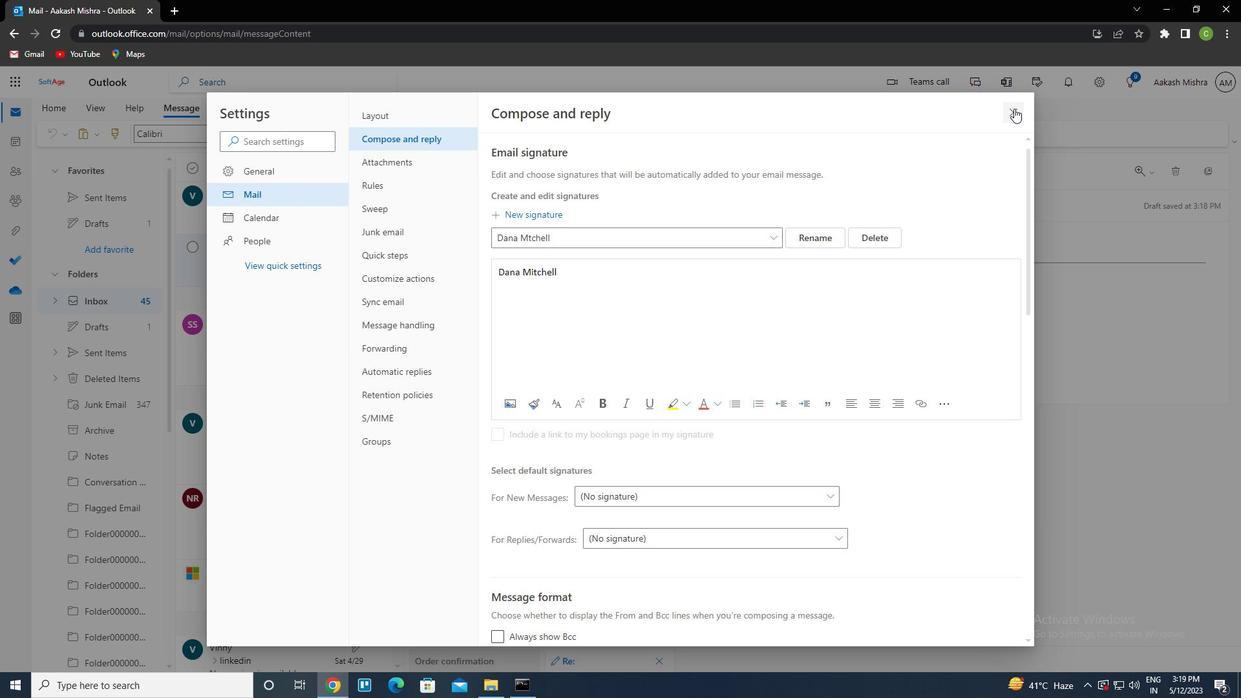 
Action: Mouse moved to (833, 135)
Screenshot: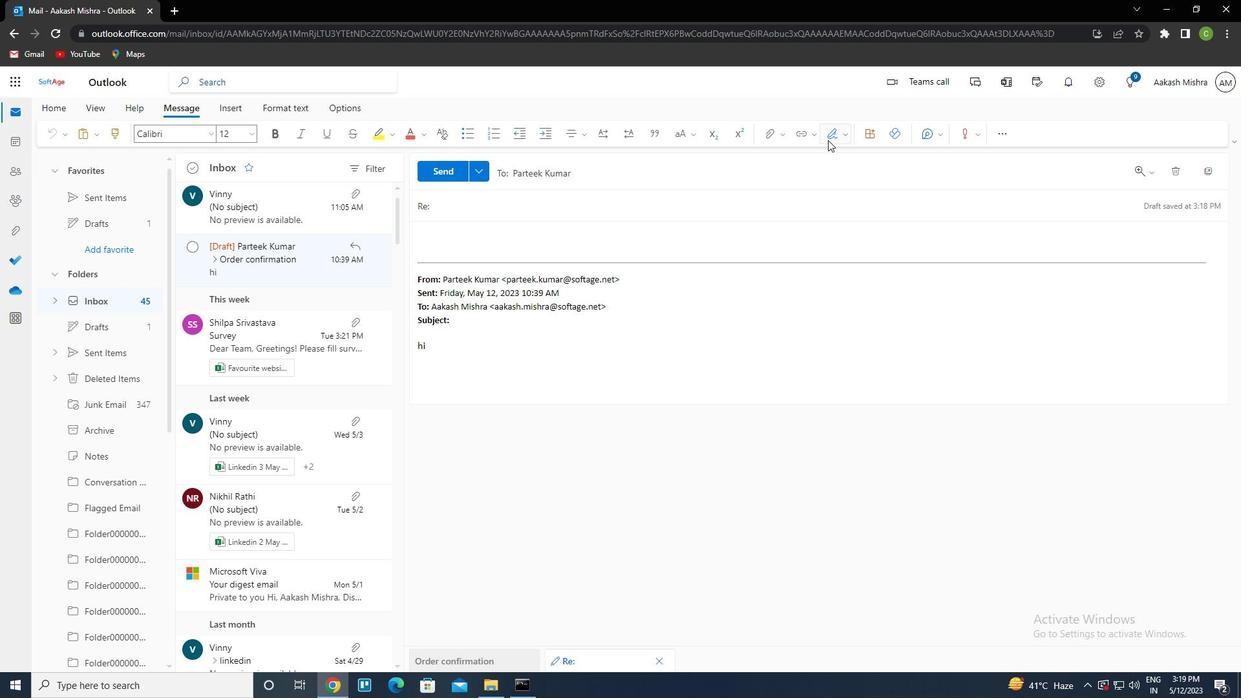 
Action: Mouse pressed left at (833, 135)
Screenshot: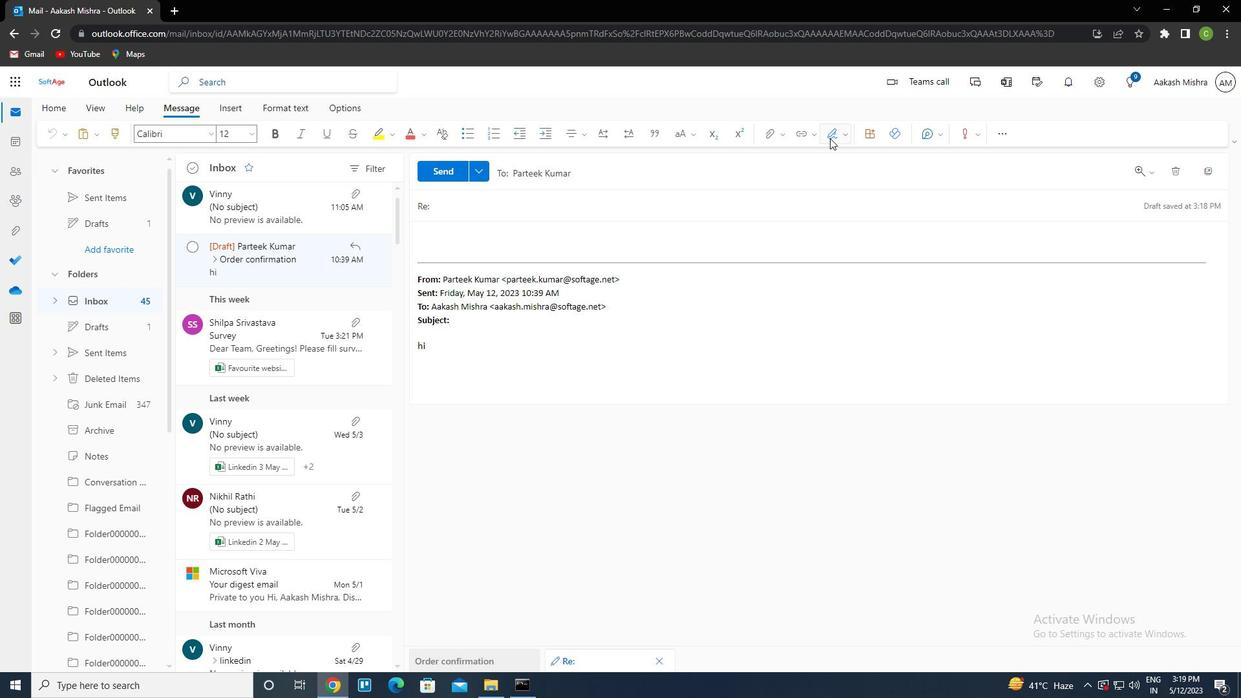 
Action: Mouse moved to (809, 161)
Screenshot: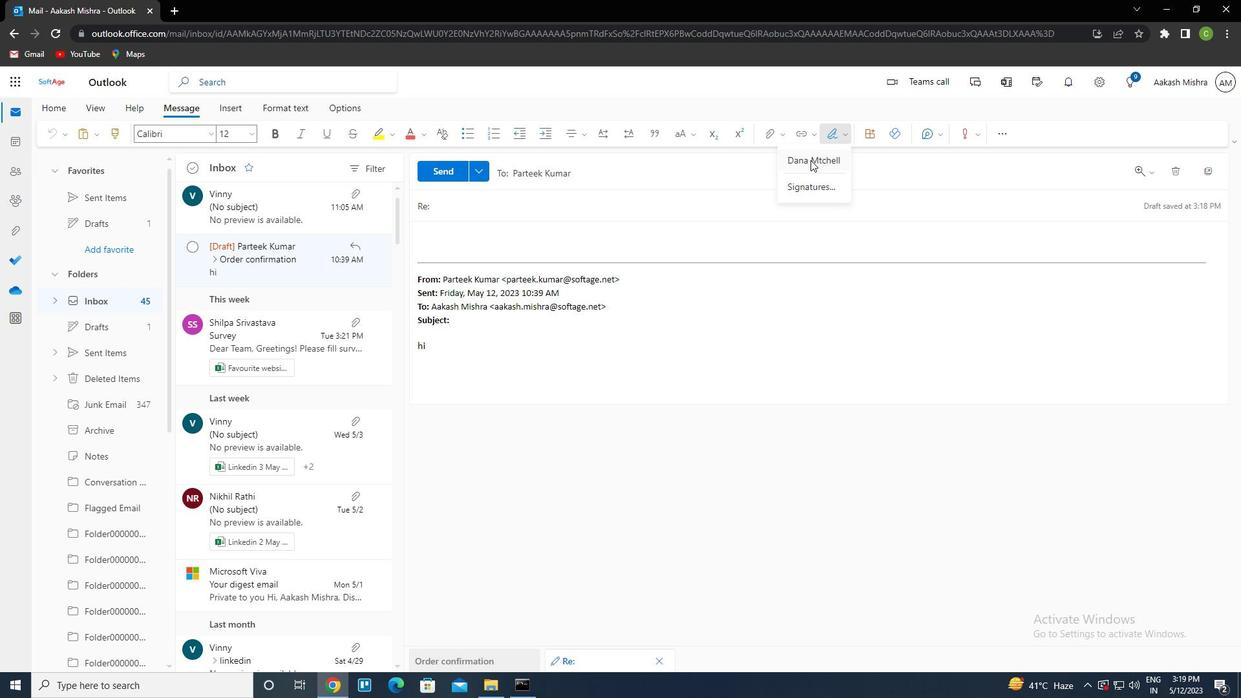 
Action: Mouse pressed left at (809, 161)
Screenshot: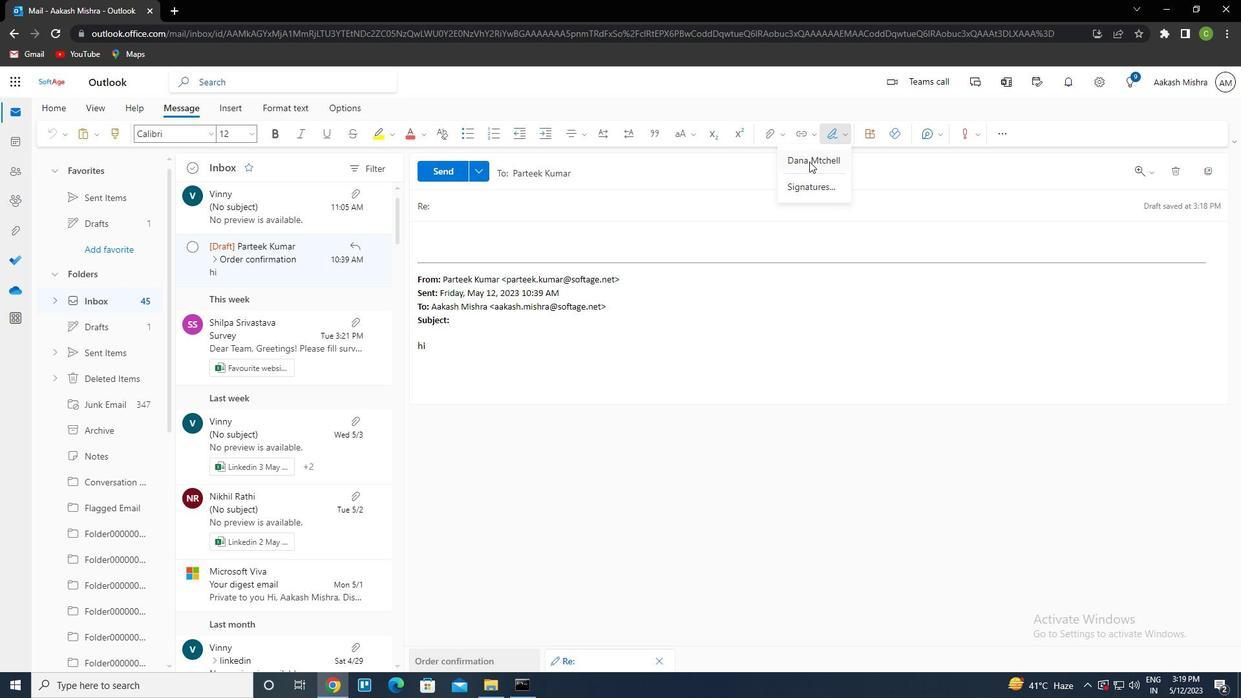
Action: Mouse moved to (455, 202)
Screenshot: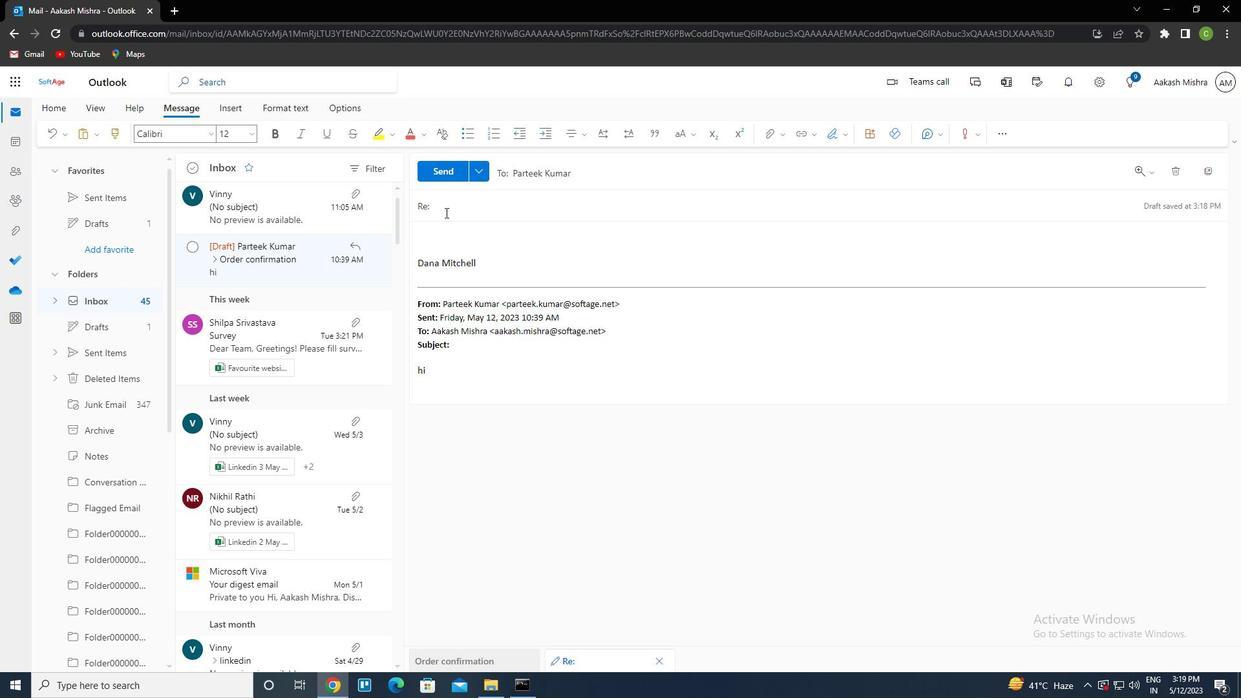 
Action: Mouse pressed left at (455, 202)
Screenshot: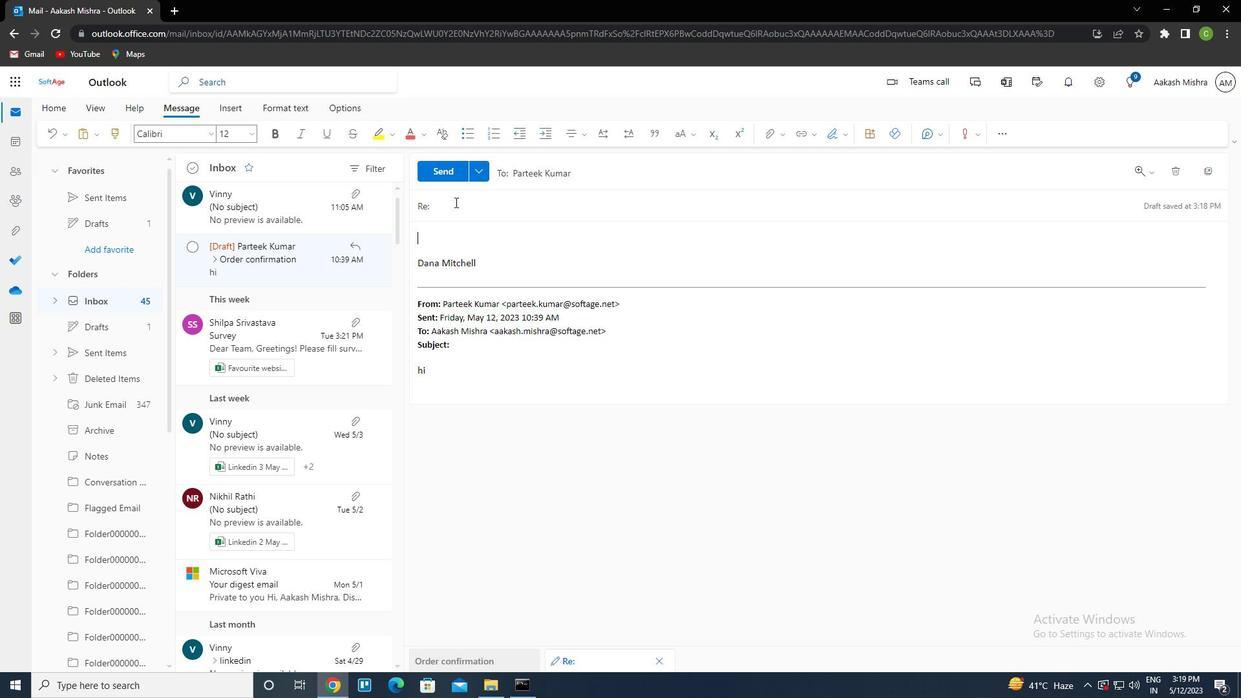 
Action: Key pressed <Key.caps_lock>s<Key.caps_lock>hipping<Key.space>confirmation<Key.tab><Key.caps_lock>c<Key.caps_lock>an<Key.space>you<Key.space>provide<Key.space>me<Key.space>with<Key.space>a<Key.space>lis<Key.backspace><Key.backspace>ist<Key.space>of<Key.space>the<Key.space>proe<Key.backspace>ject<Key.space>stakeholders<Key.space>and<Key.space>their<Key.space>roles
Screenshot: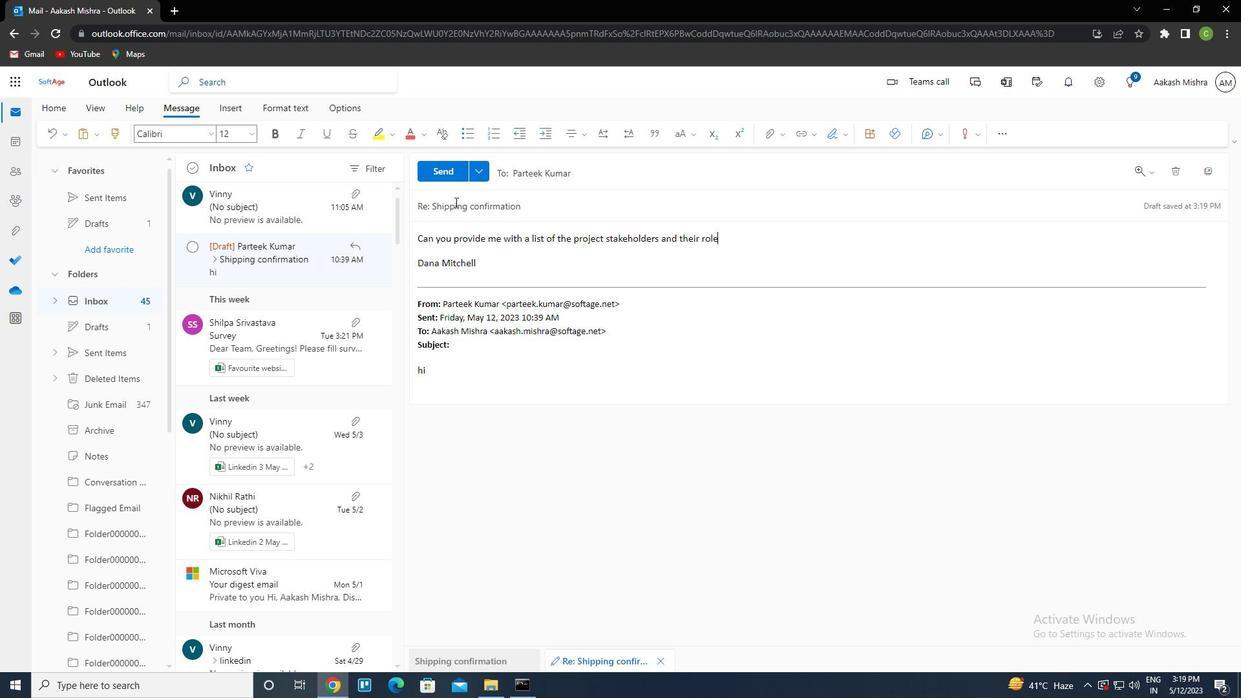 
Action: Mouse moved to (450, 168)
Screenshot: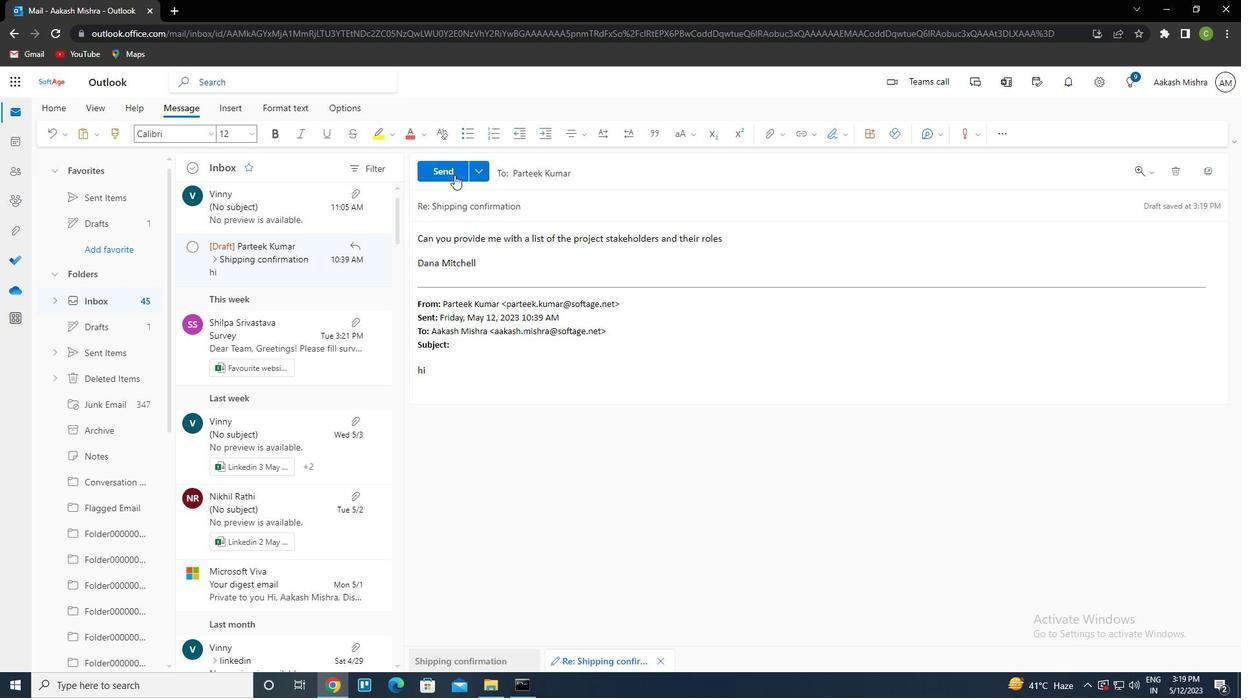
Action: Mouse pressed left at (450, 168)
Screenshot: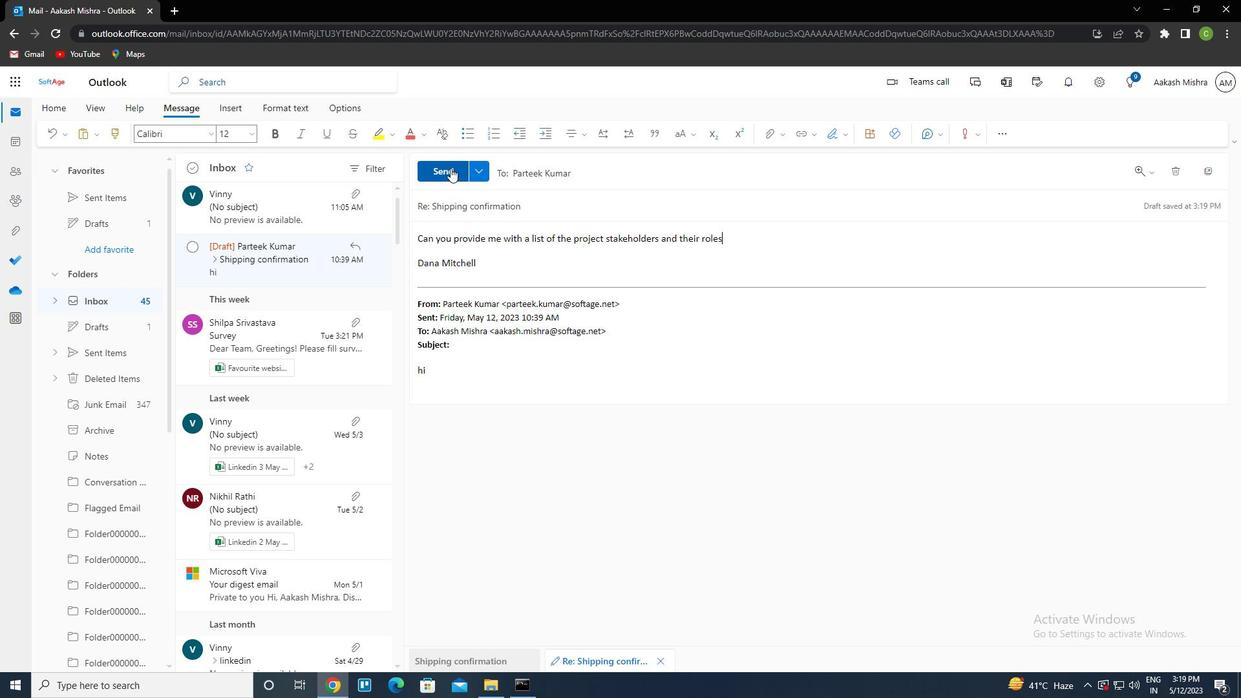 
Action: Mouse moved to (659, 404)
Screenshot: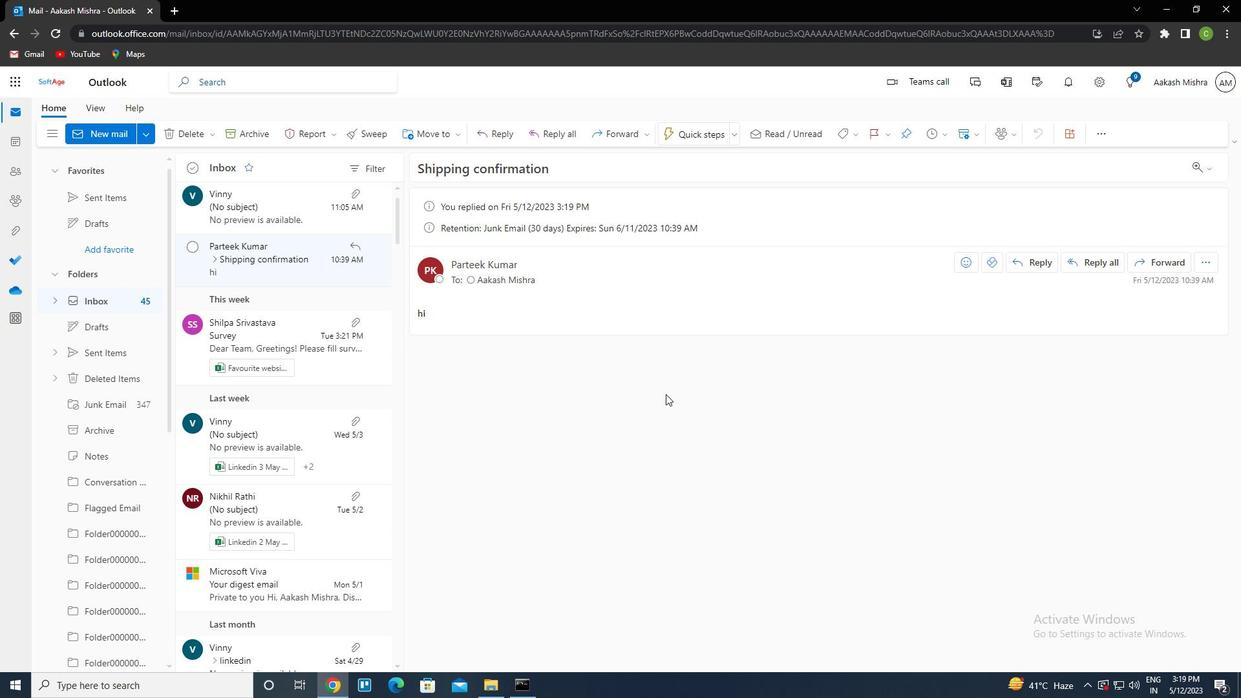 
